 Task: Create a due date automation trigger when advanced on, on the monday of the week a card is due add dates starting next week at 11:00 AM.
Action: Mouse moved to (1183, 90)
Screenshot: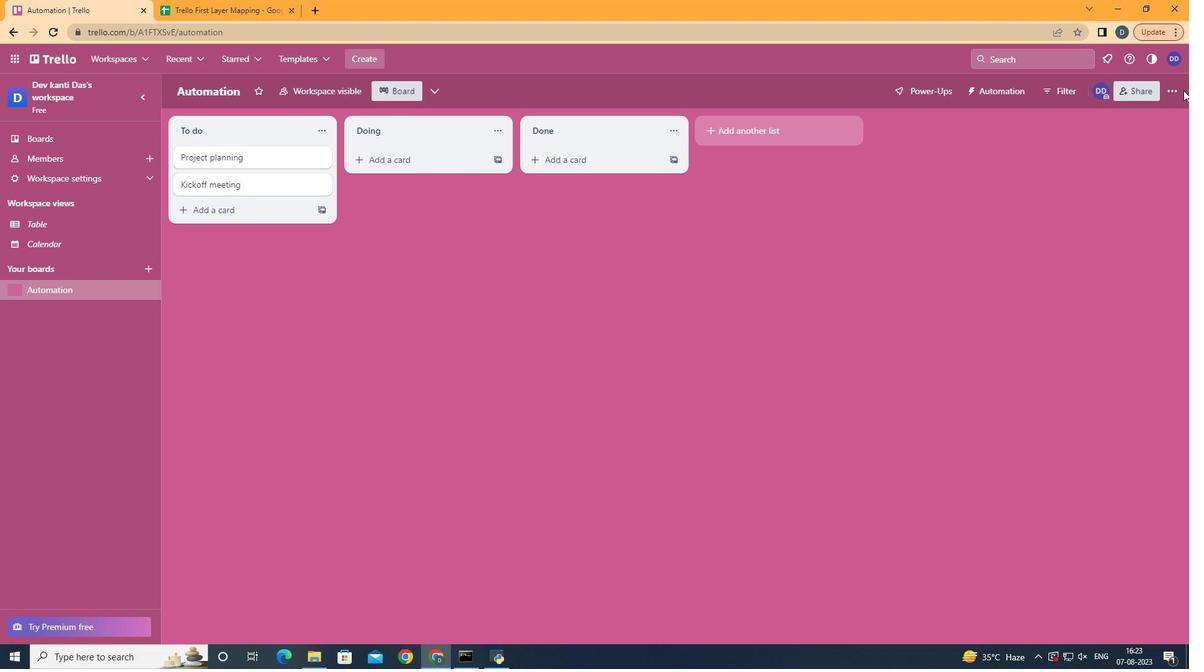 
Action: Mouse pressed left at (1183, 90)
Screenshot: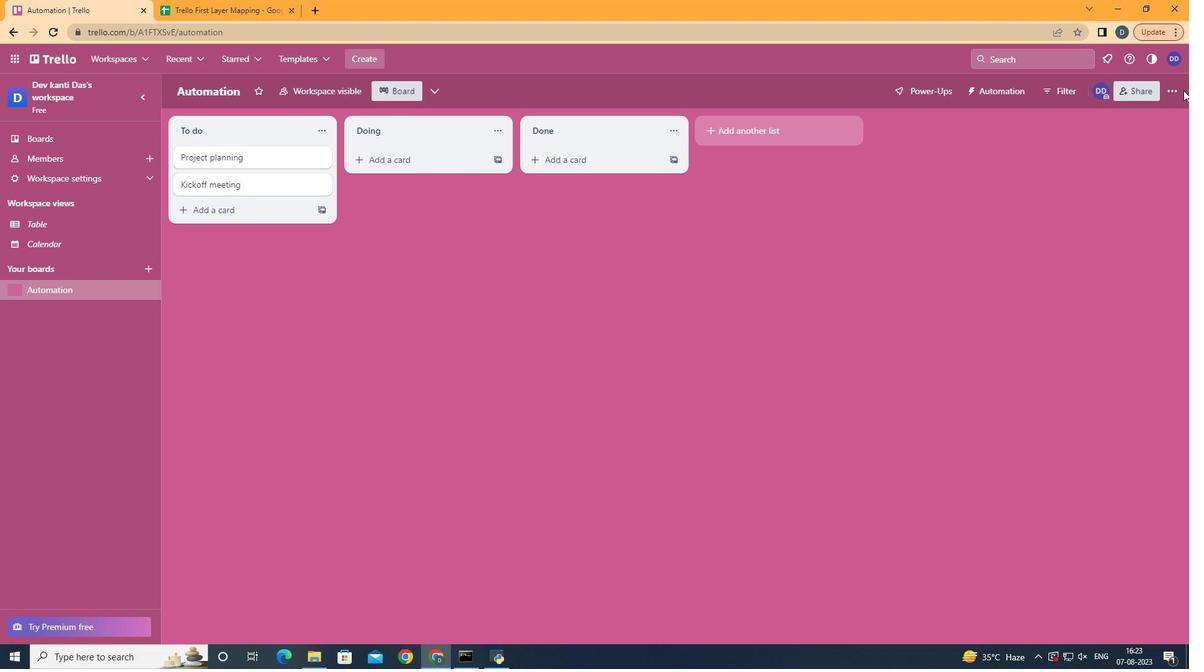 
Action: Mouse moved to (1181, 90)
Screenshot: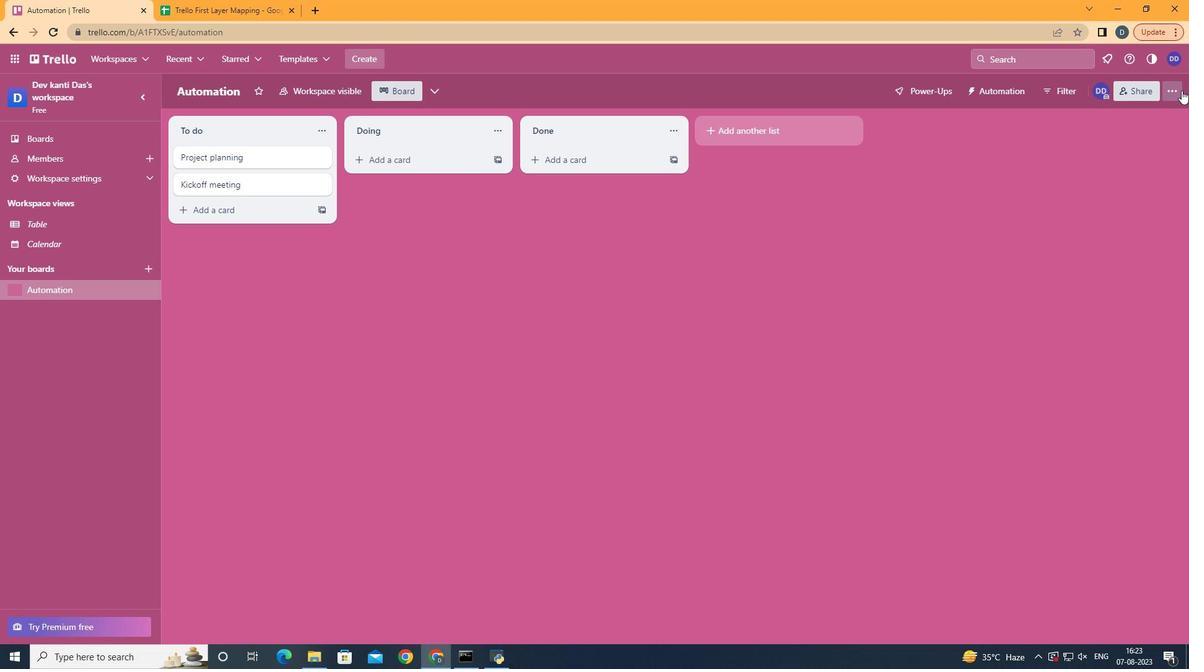 
Action: Mouse pressed left at (1181, 90)
Screenshot: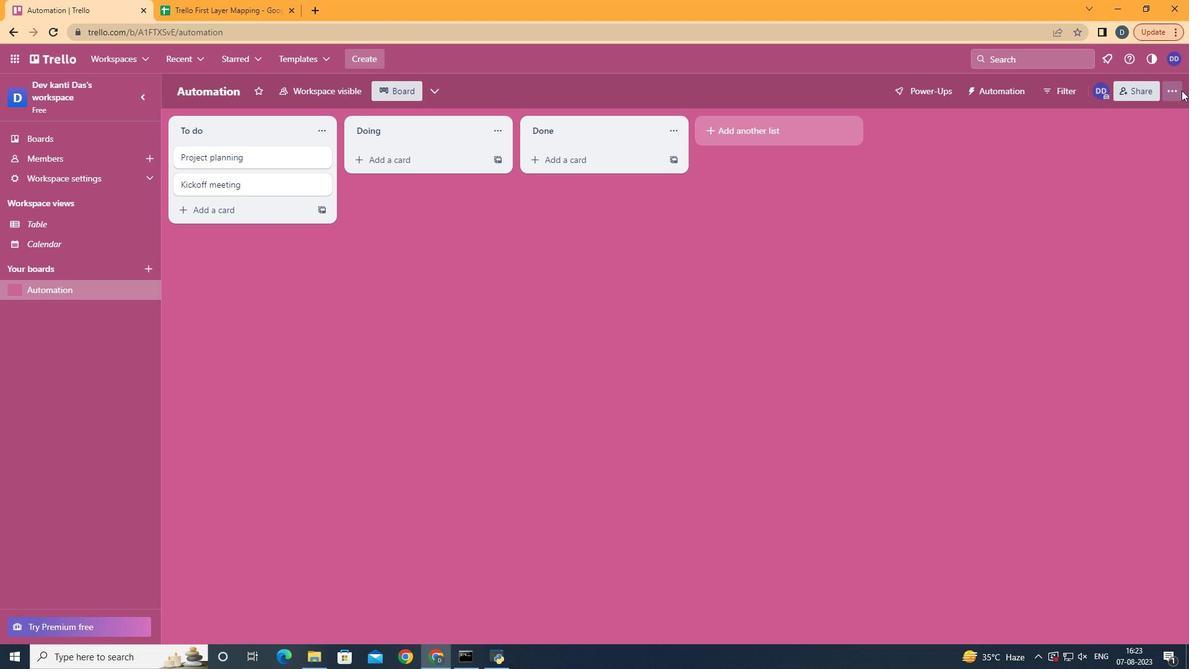 
Action: Mouse moved to (1065, 257)
Screenshot: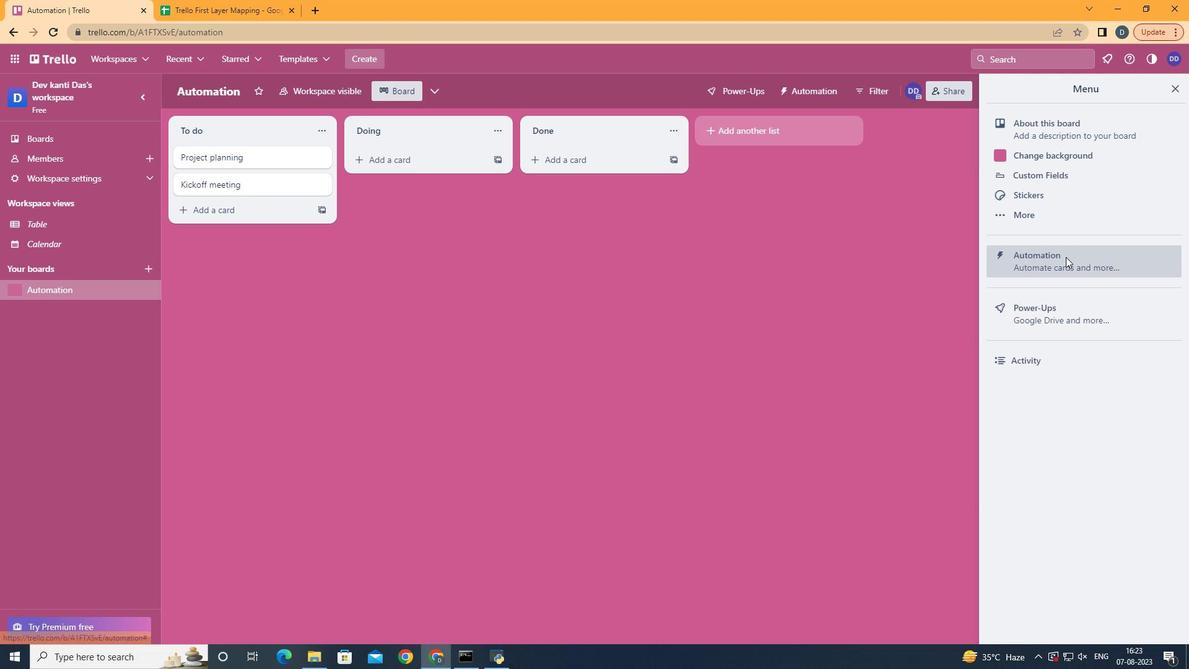 
Action: Mouse pressed left at (1065, 257)
Screenshot: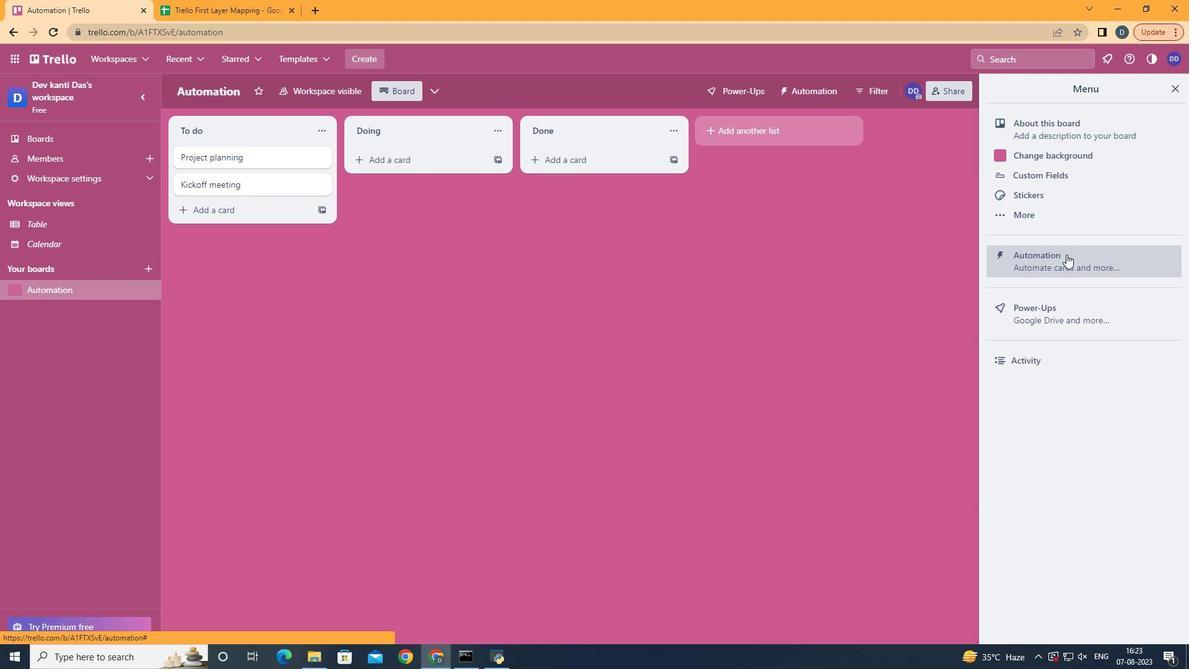 
Action: Mouse moved to (242, 250)
Screenshot: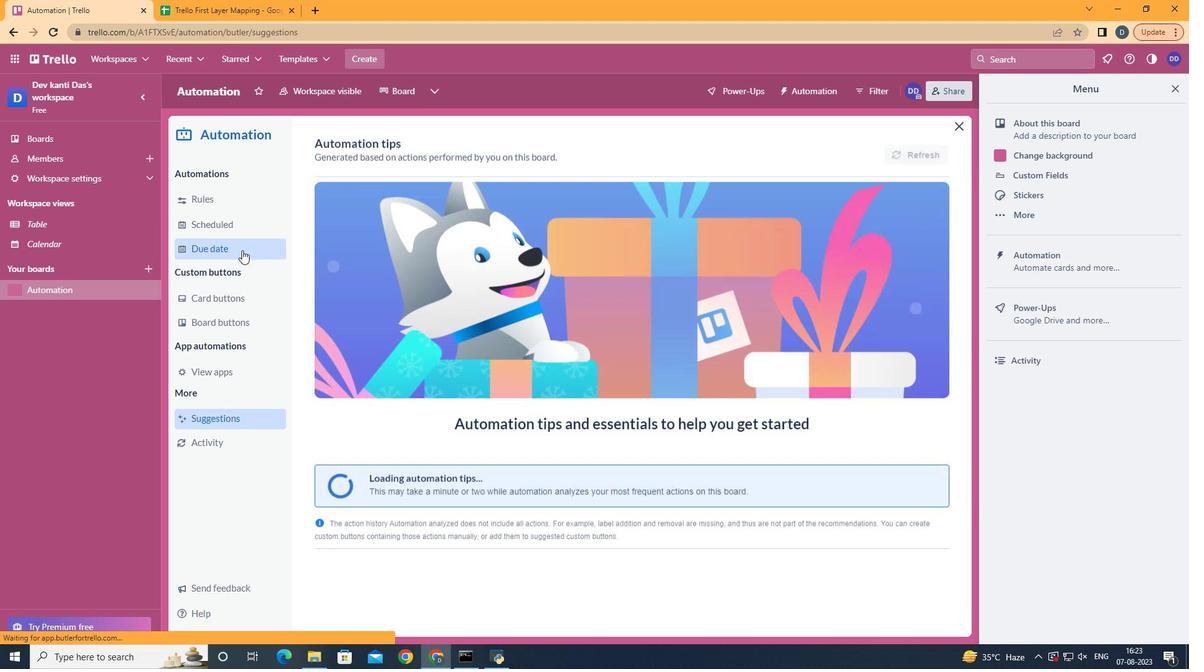 
Action: Mouse pressed left at (242, 250)
Screenshot: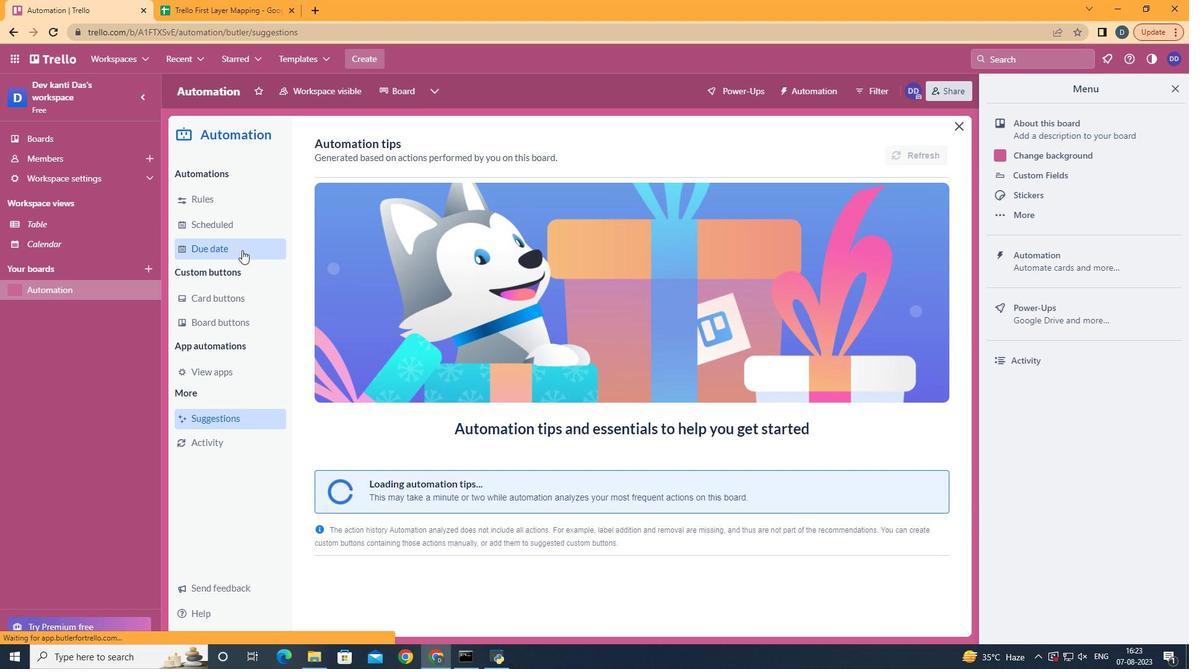 
Action: Mouse moved to (876, 151)
Screenshot: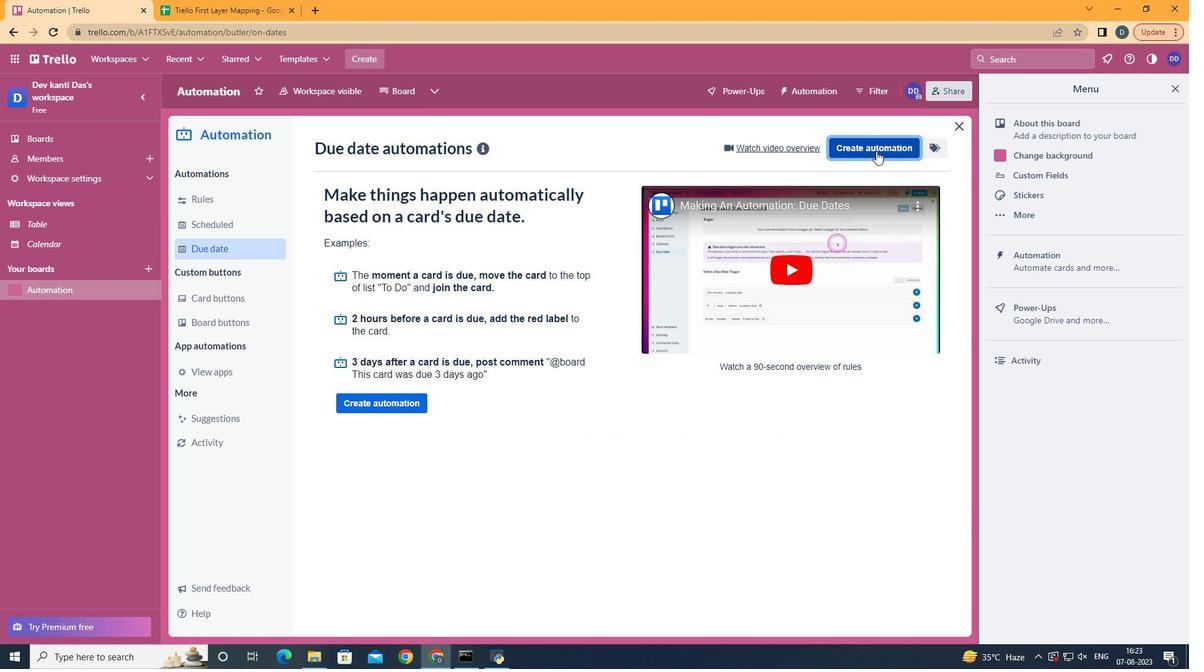 
Action: Mouse pressed left at (876, 151)
Screenshot: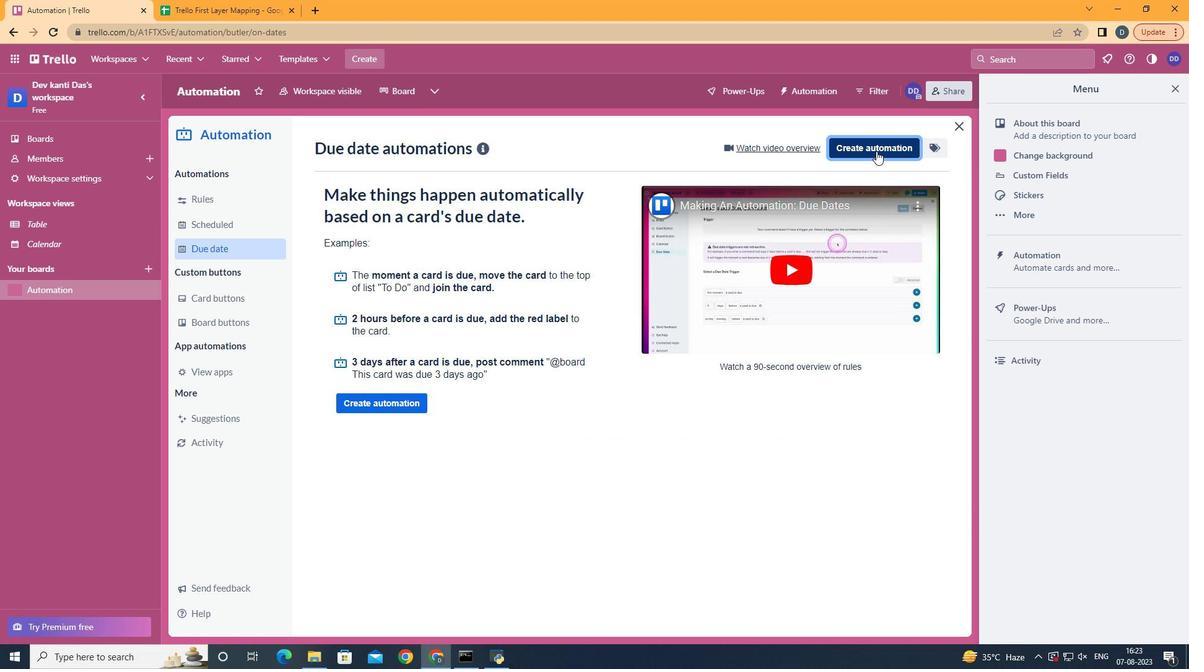 
Action: Mouse moved to (615, 266)
Screenshot: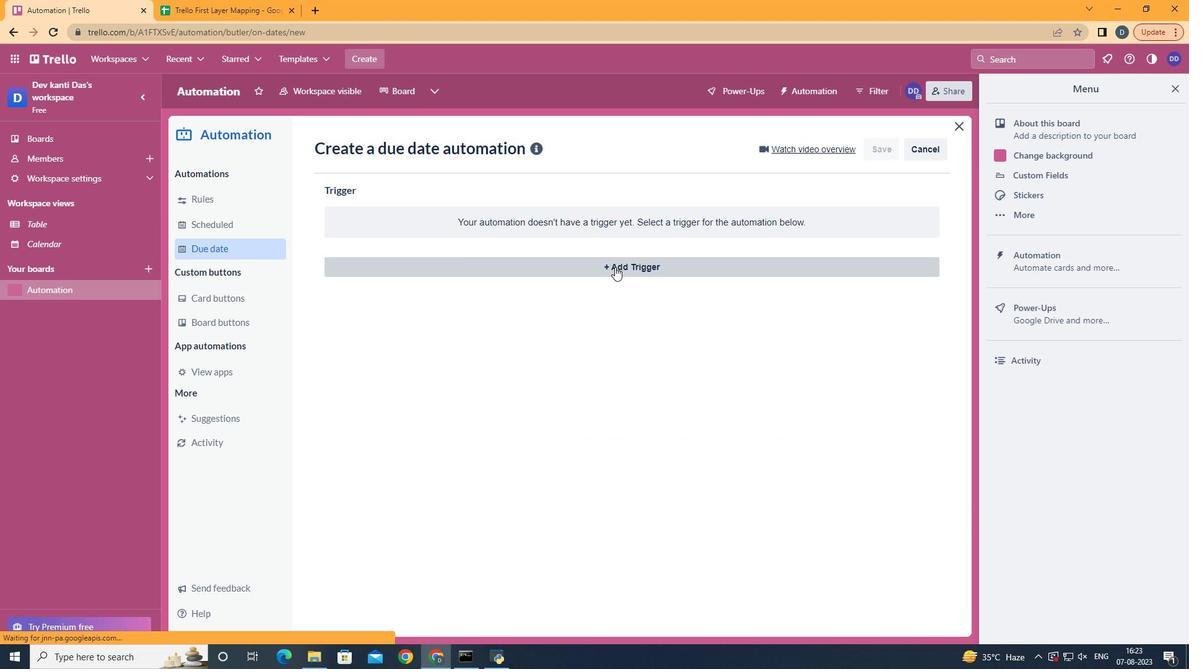 
Action: Mouse pressed left at (615, 266)
Screenshot: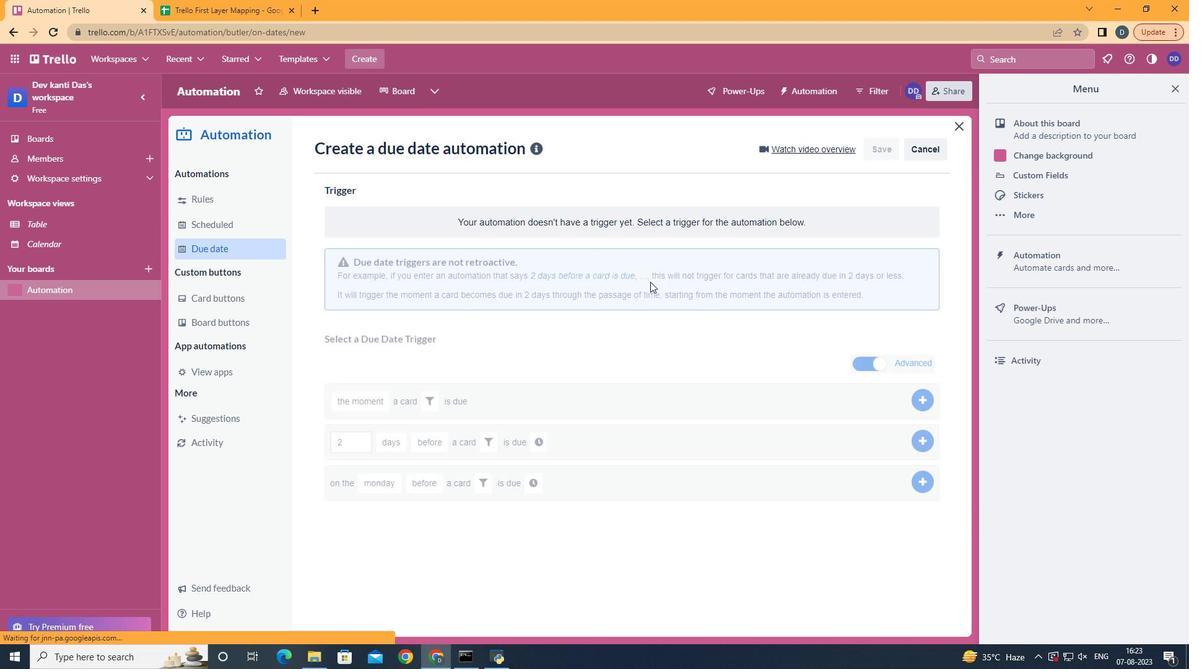 
Action: Mouse moved to (419, 327)
Screenshot: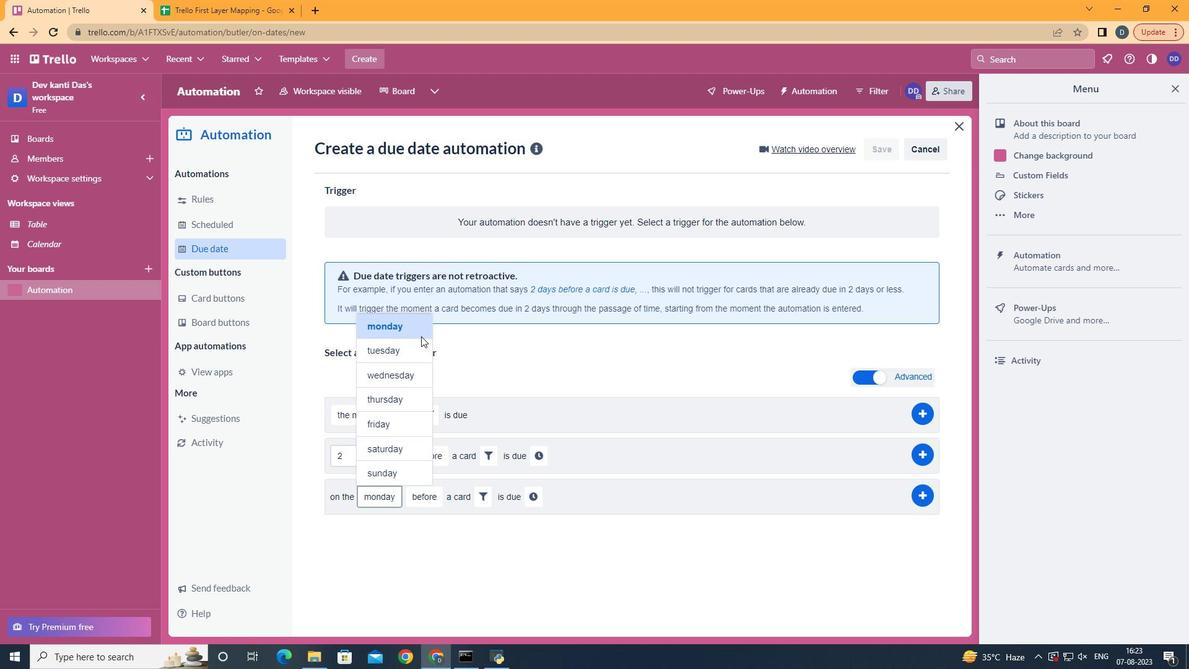 
Action: Mouse pressed left at (419, 327)
Screenshot: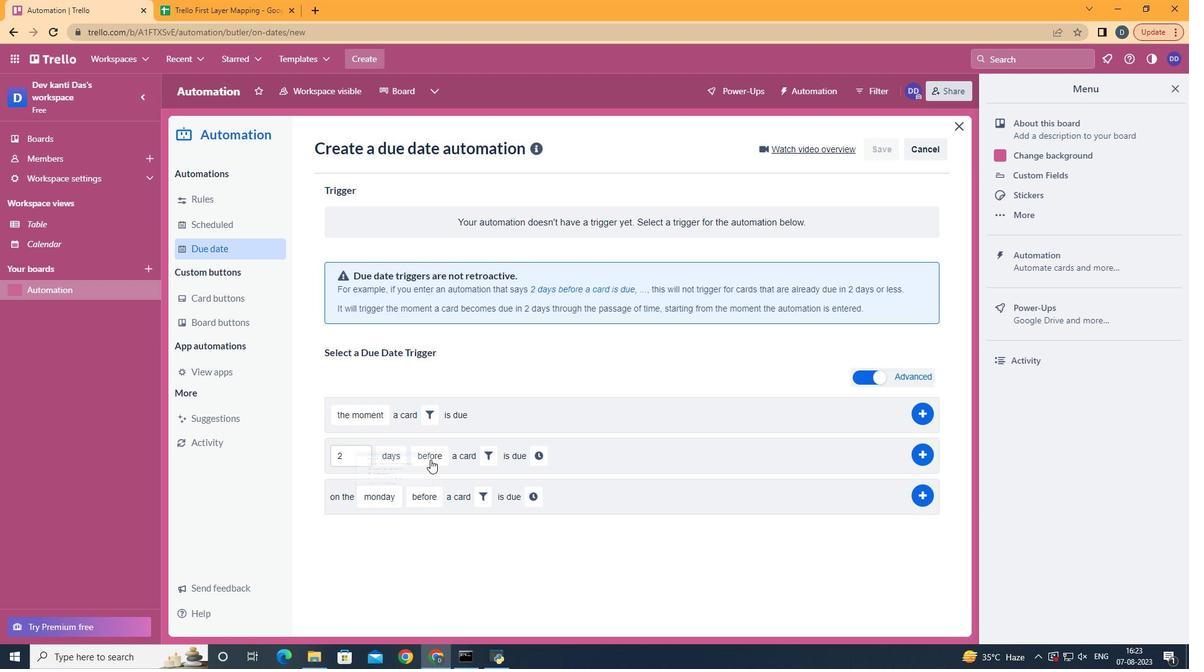 
Action: Mouse moved to (452, 577)
Screenshot: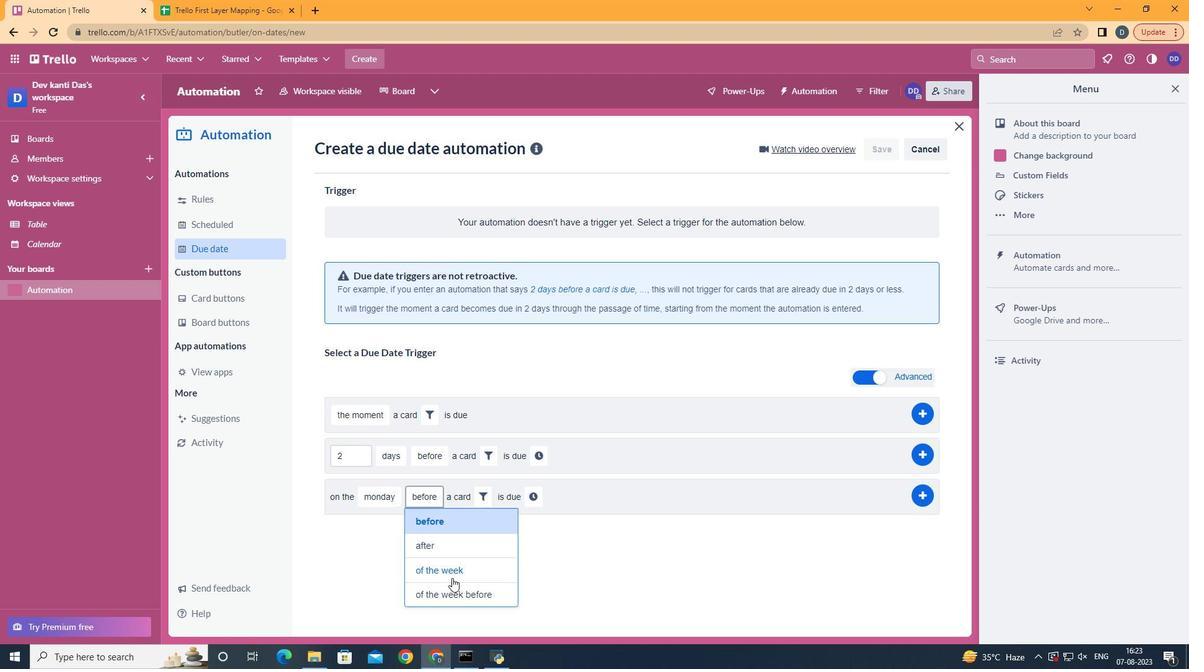 
Action: Mouse pressed left at (452, 577)
Screenshot: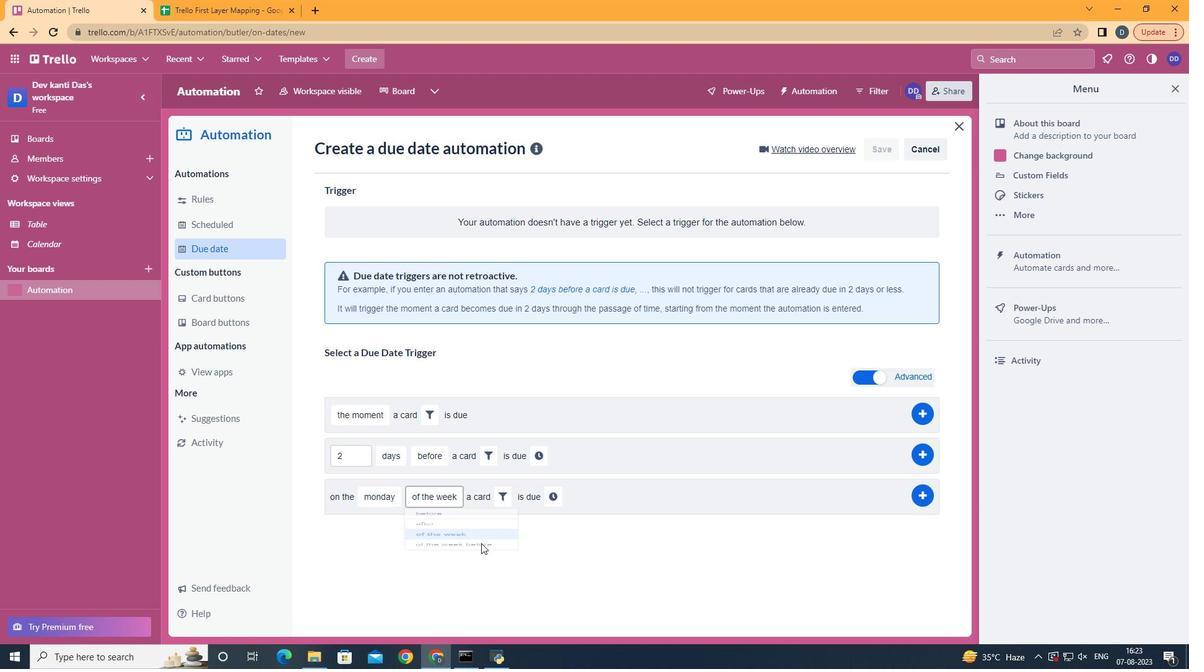 
Action: Mouse moved to (499, 501)
Screenshot: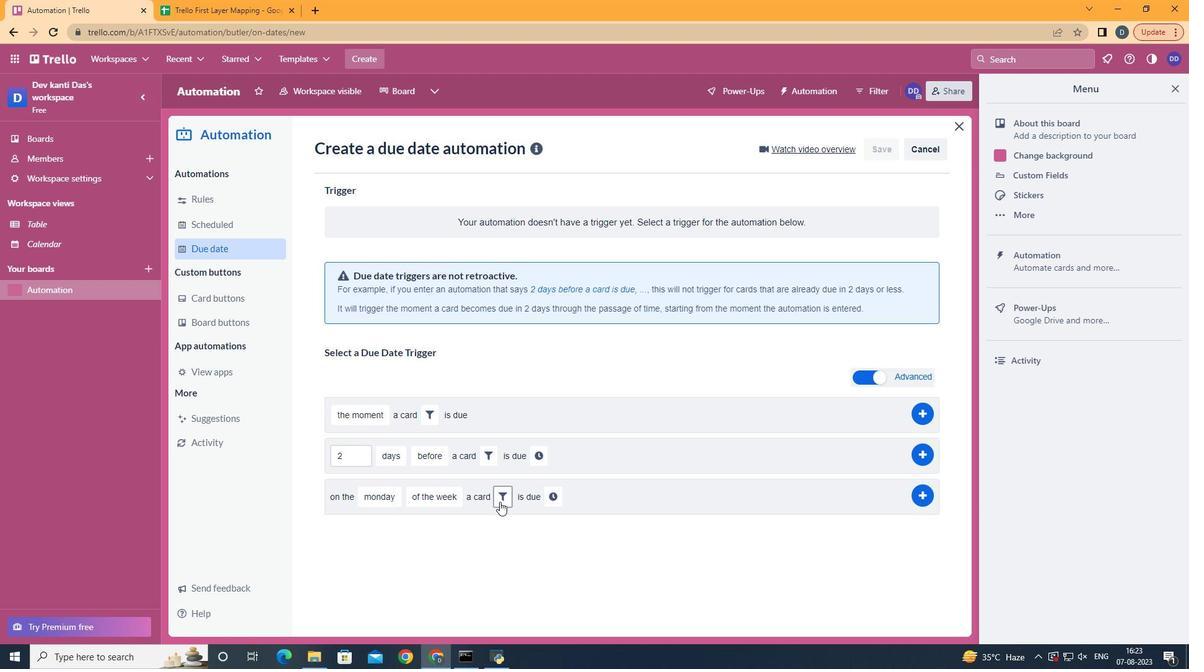 
Action: Mouse pressed left at (499, 501)
Screenshot: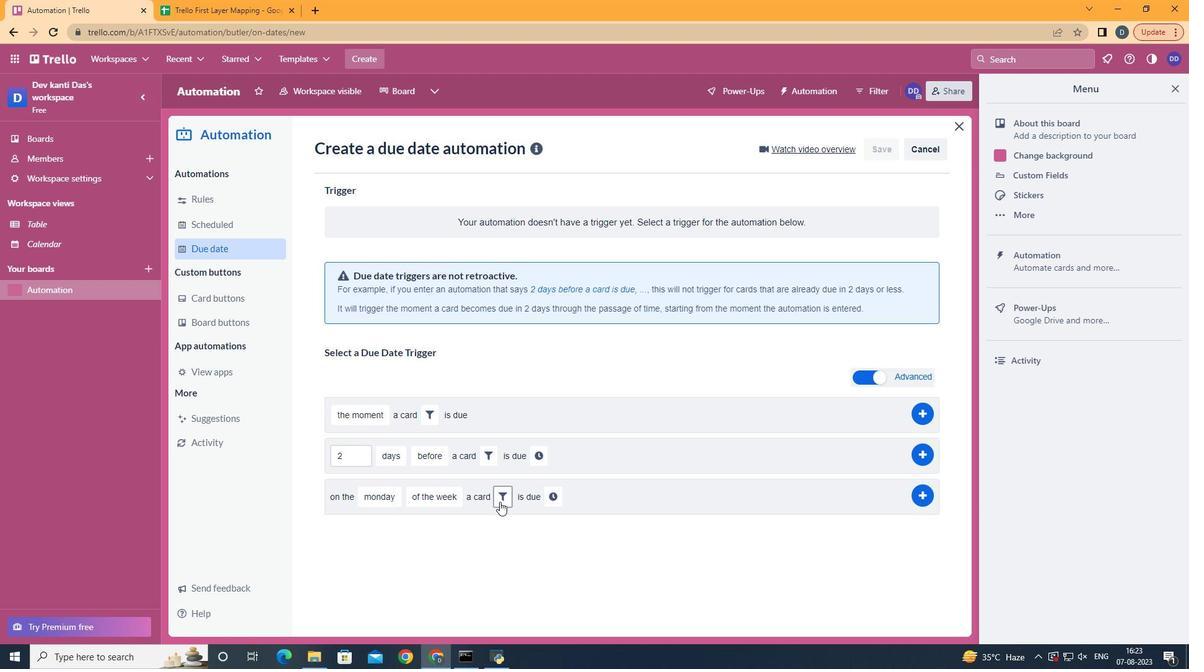 
Action: Mouse moved to (575, 543)
Screenshot: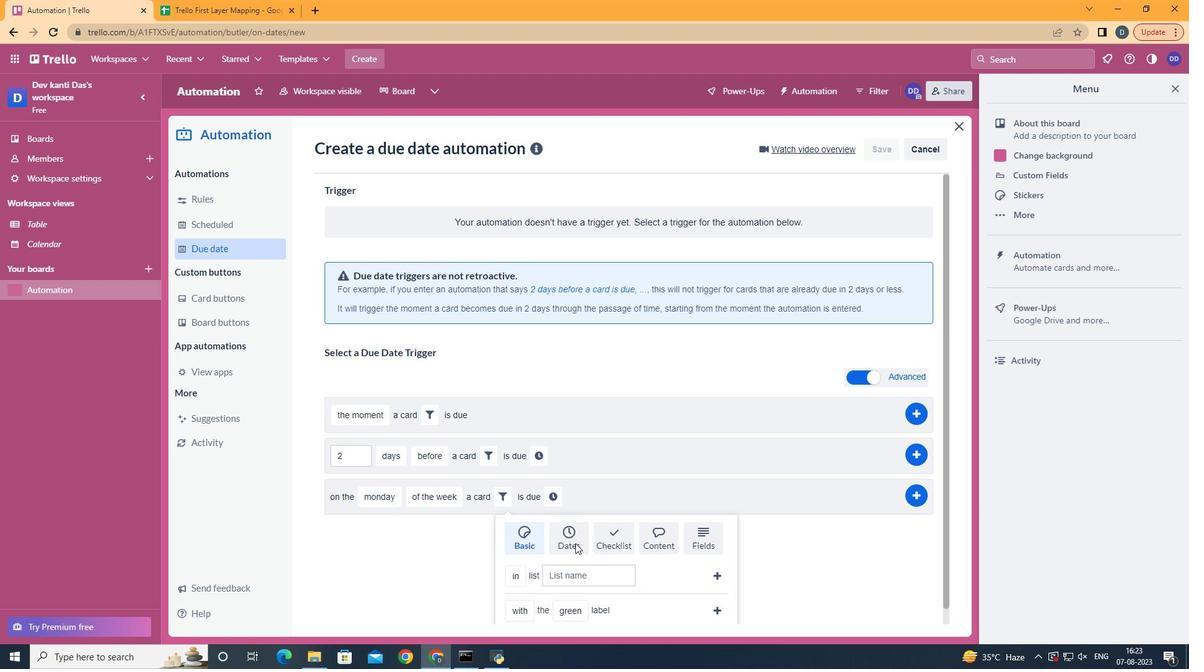 
Action: Mouse pressed left at (575, 543)
Screenshot: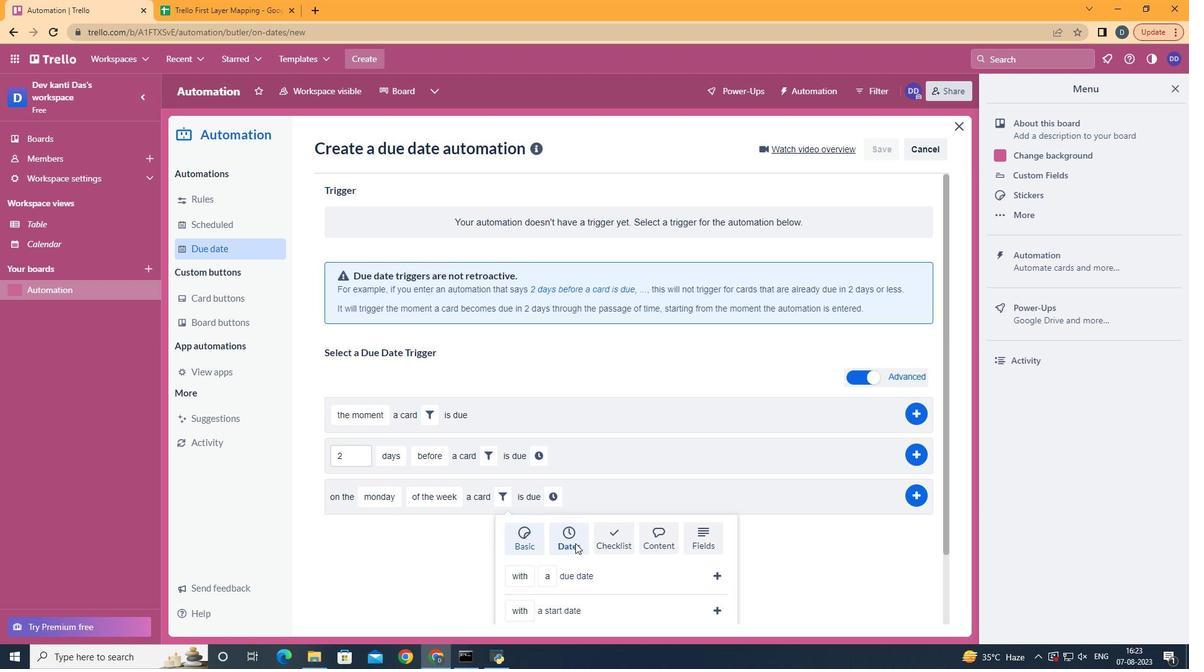
Action: Mouse moved to (575, 543)
Screenshot: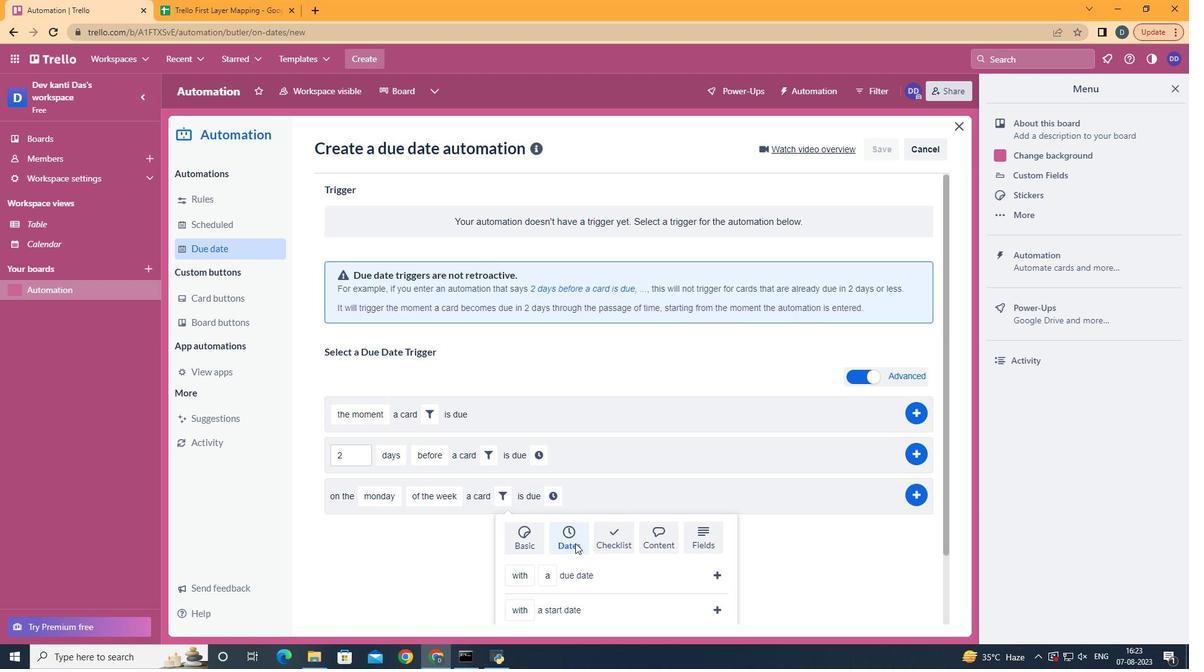 
Action: Mouse scrolled (575, 542) with delta (0, 0)
Screenshot: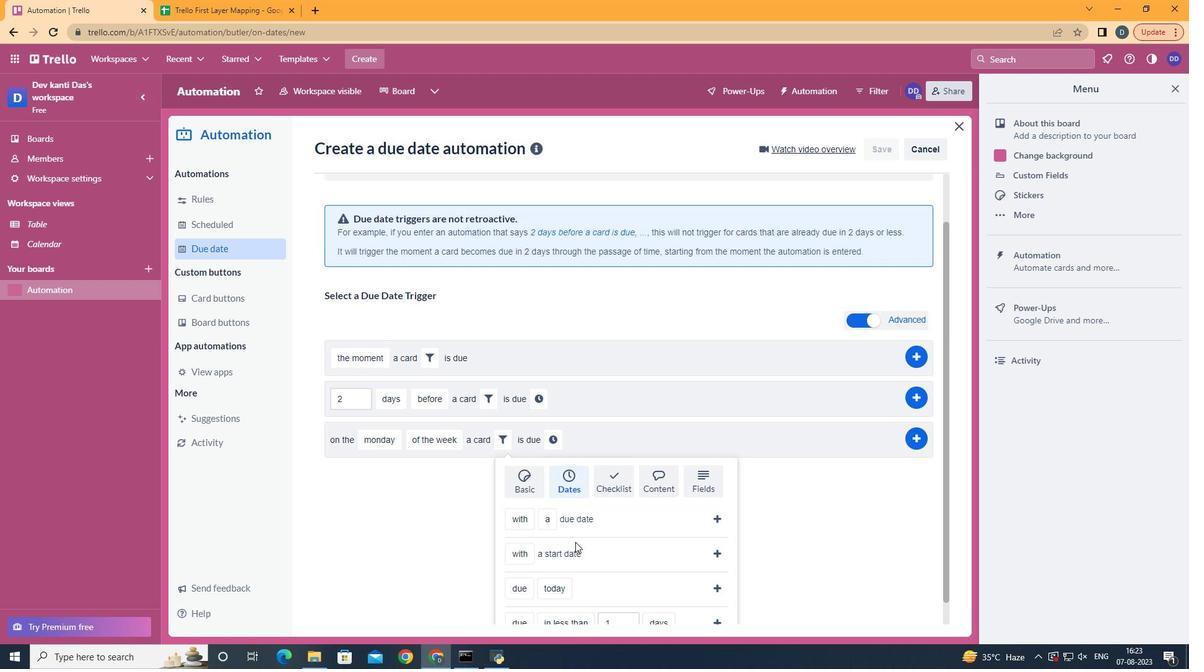 
Action: Mouse scrolled (575, 542) with delta (0, 0)
Screenshot: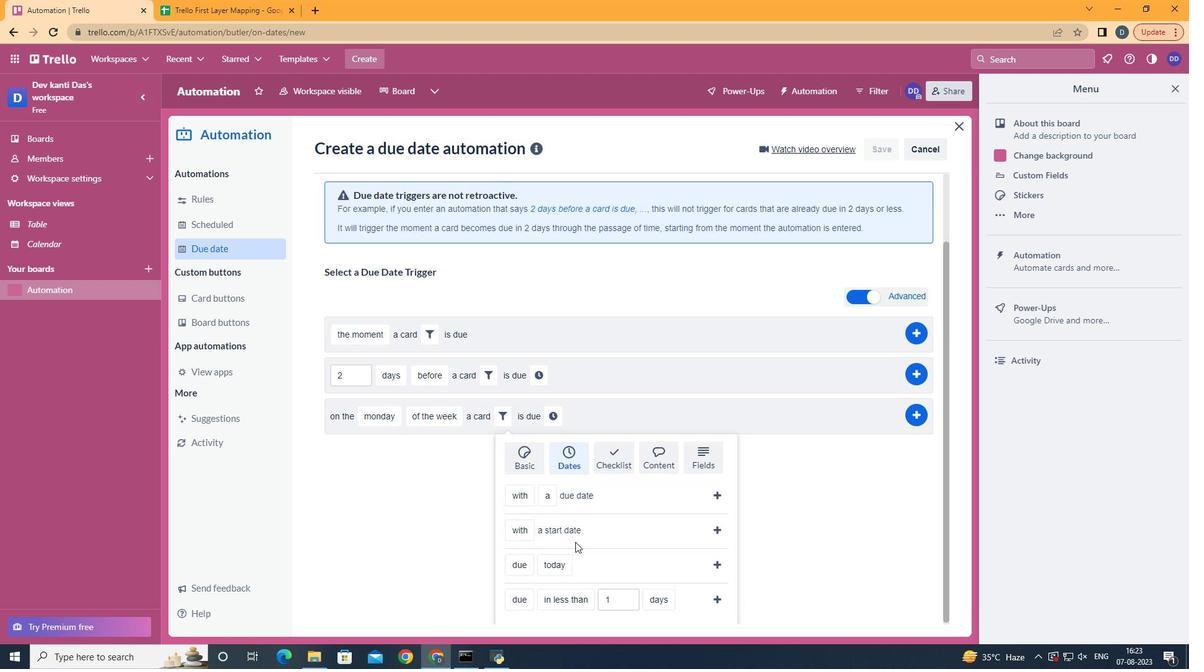 
Action: Mouse scrolled (575, 542) with delta (0, 0)
Screenshot: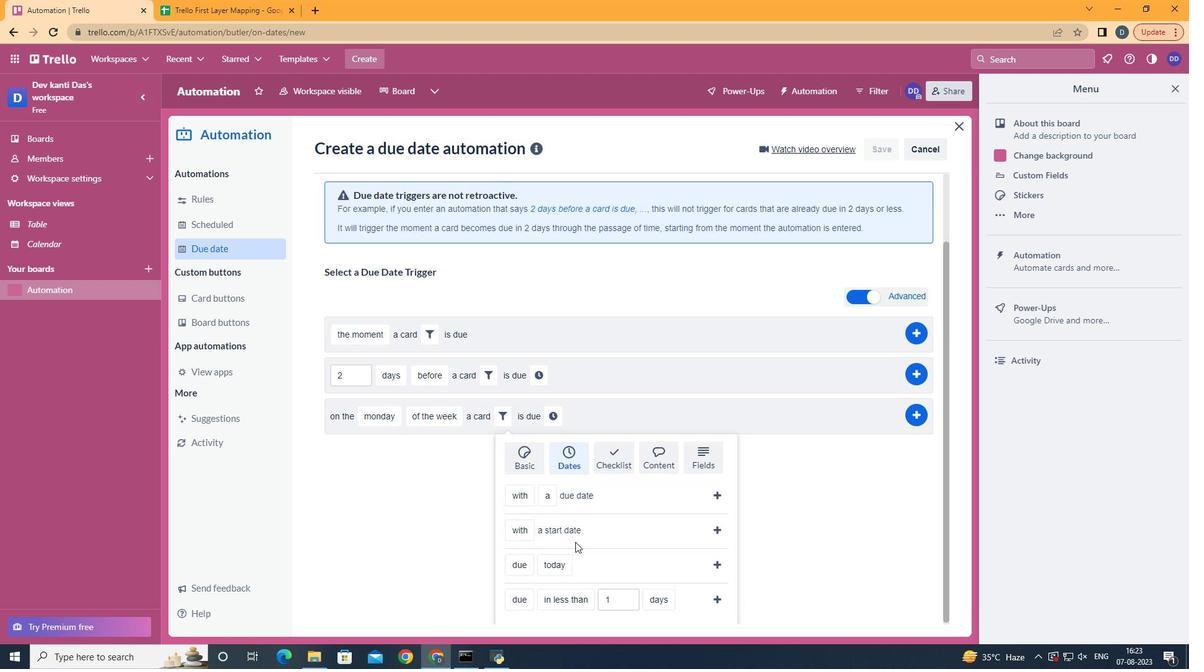 
Action: Mouse scrolled (575, 542) with delta (0, 0)
Screenshot: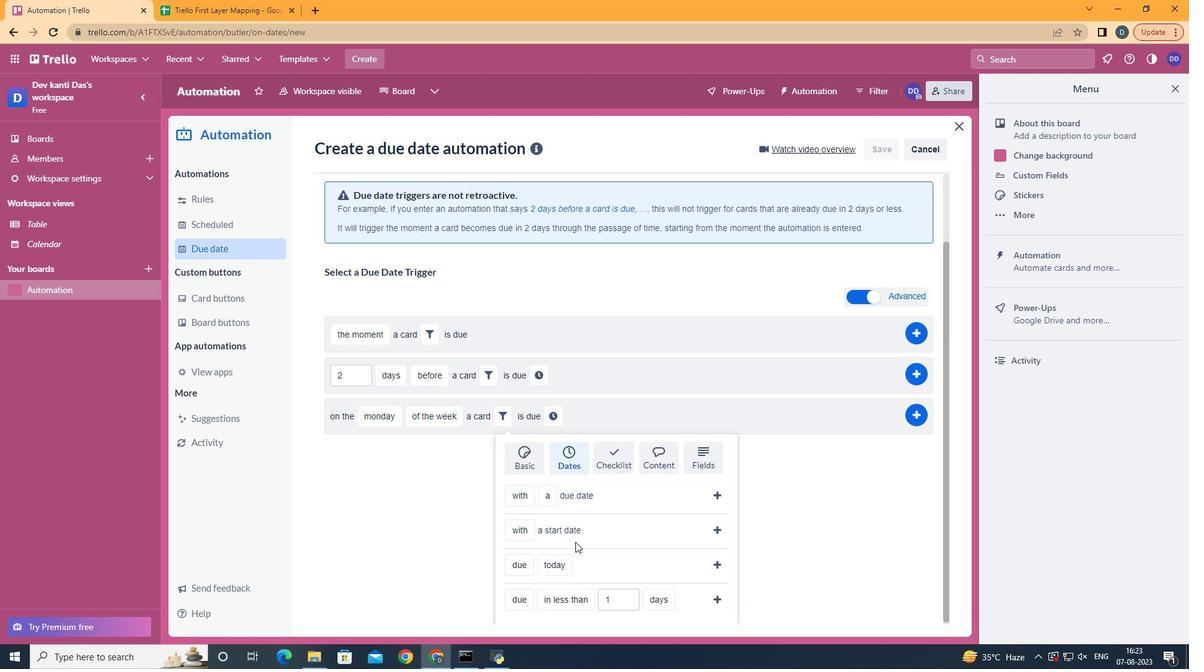 
Action: Mouse moved to (547, 511)
Screenshot: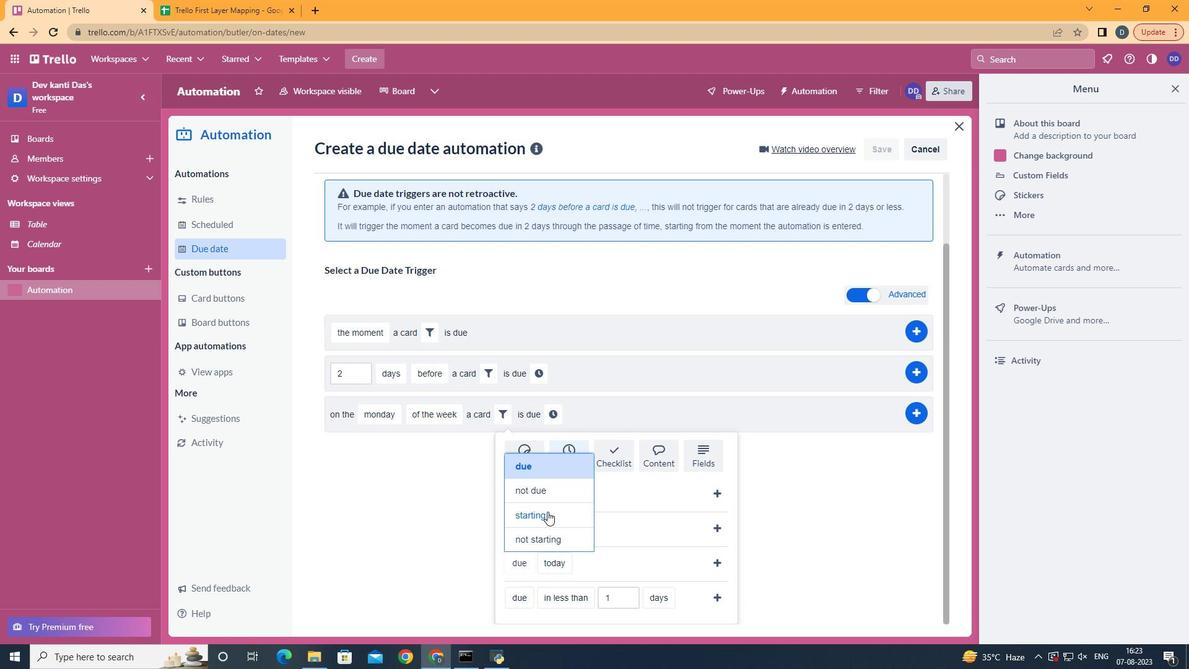 
Action: Mouse pressed left at (547, 511)
Screenshot: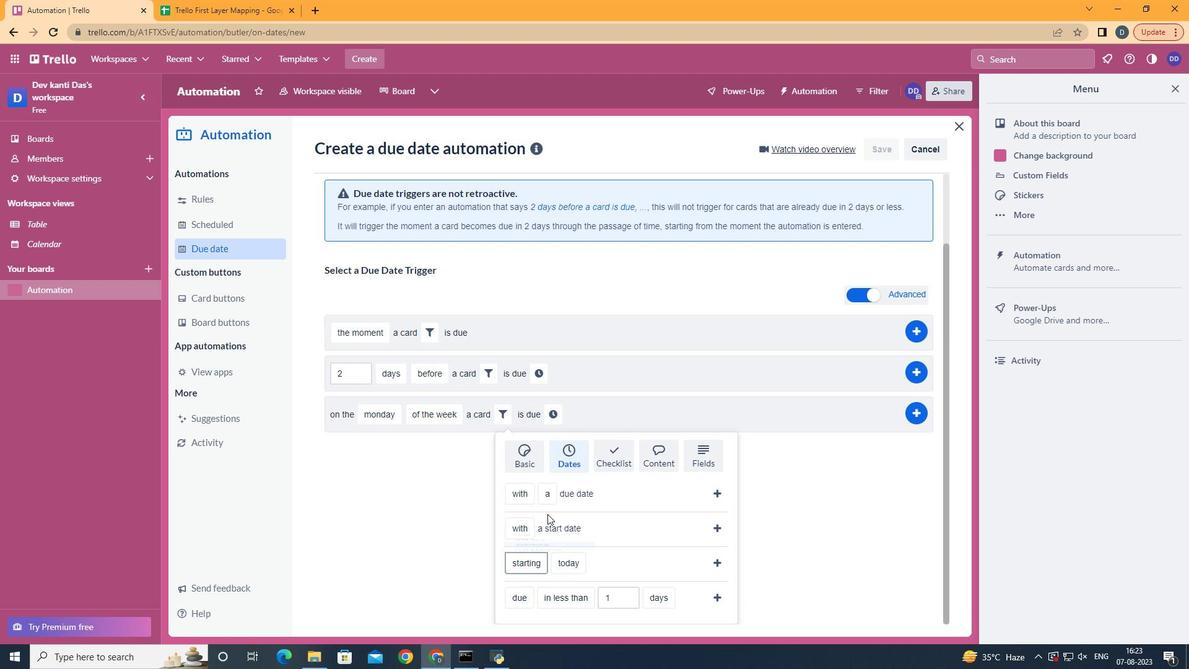
Action: Mouse moved to (598, 493)
Screenshot: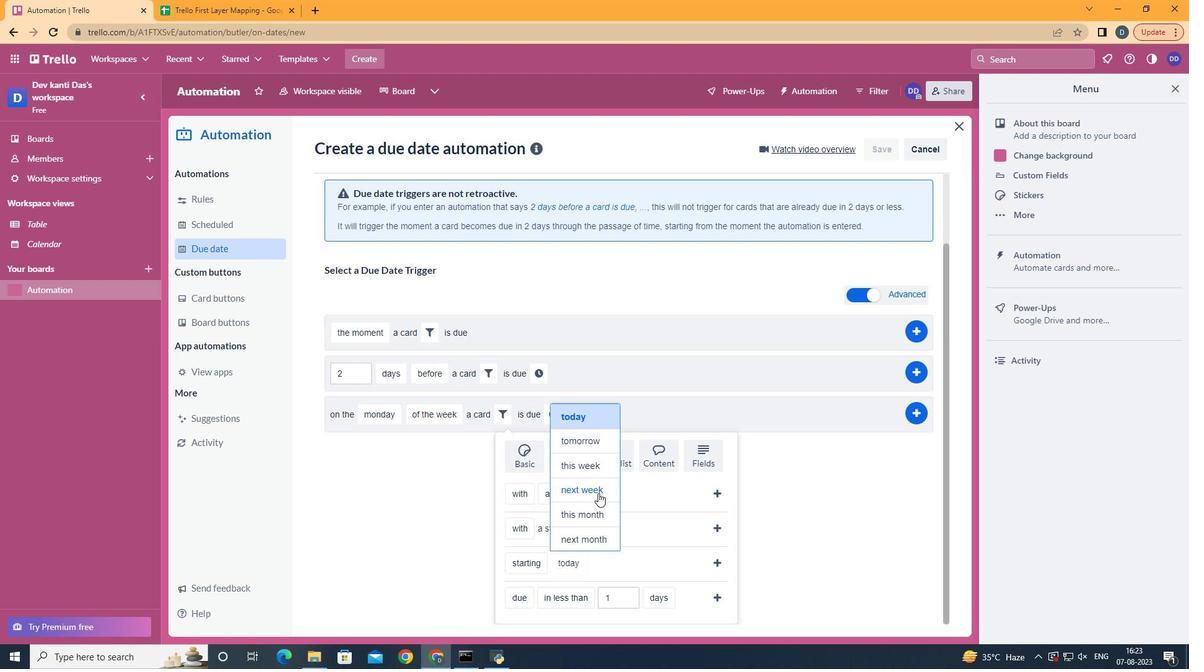 
Action: Mouse pressed left at (598, 493)
Screenshot: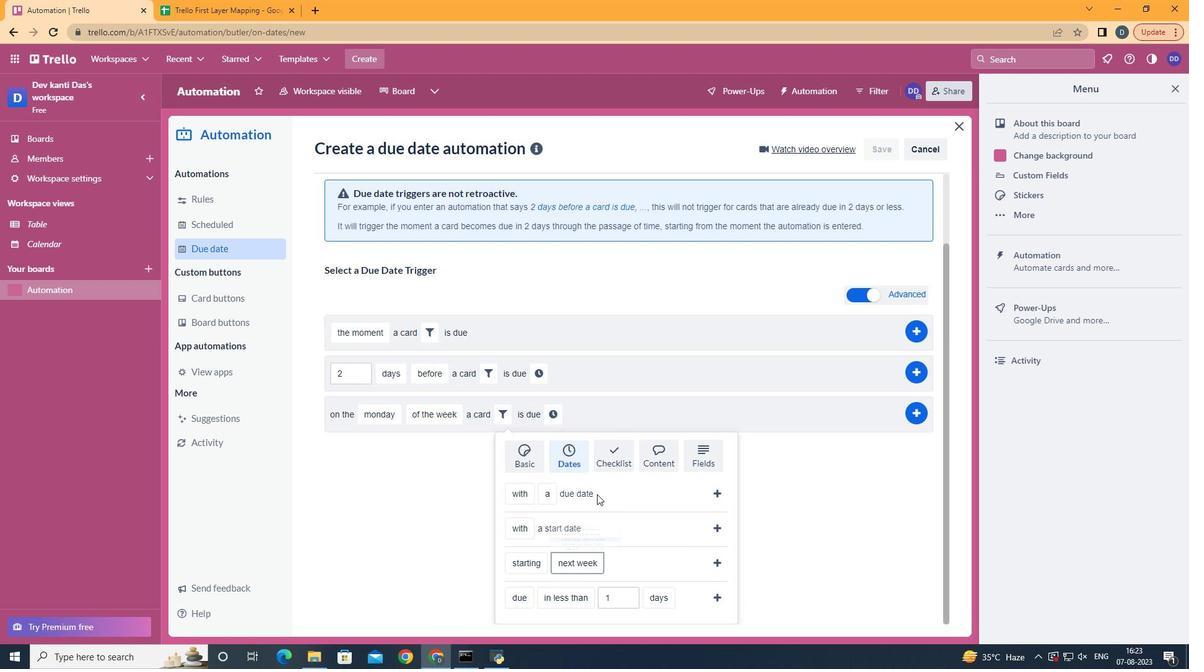 
Action: Mouse moved to (711, 561)
Screenshot: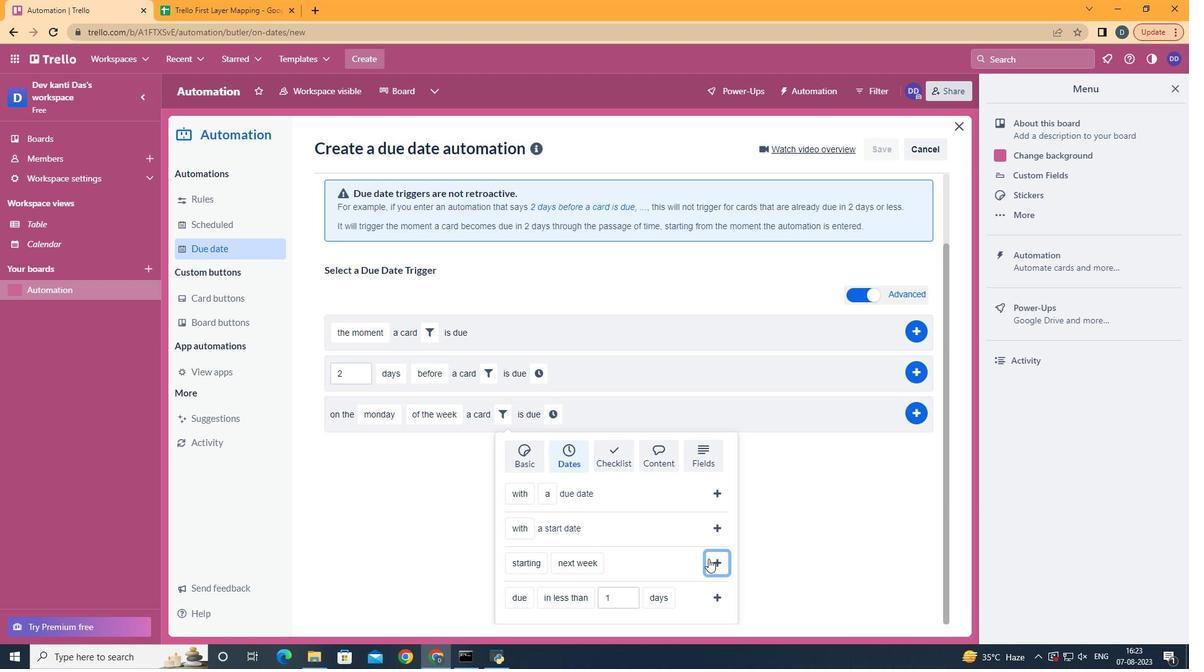 
Action: Mouse pressed left at (711, 561)
Screenshot: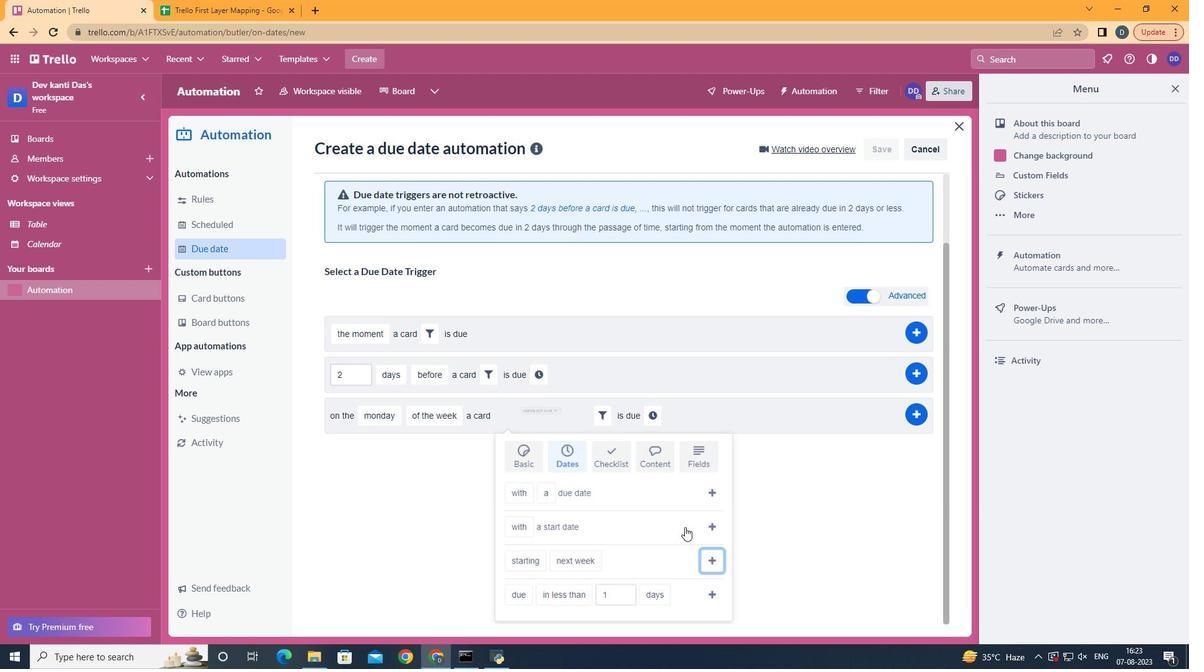 
Action: Mouse moved to (654, 488)
Screenshot: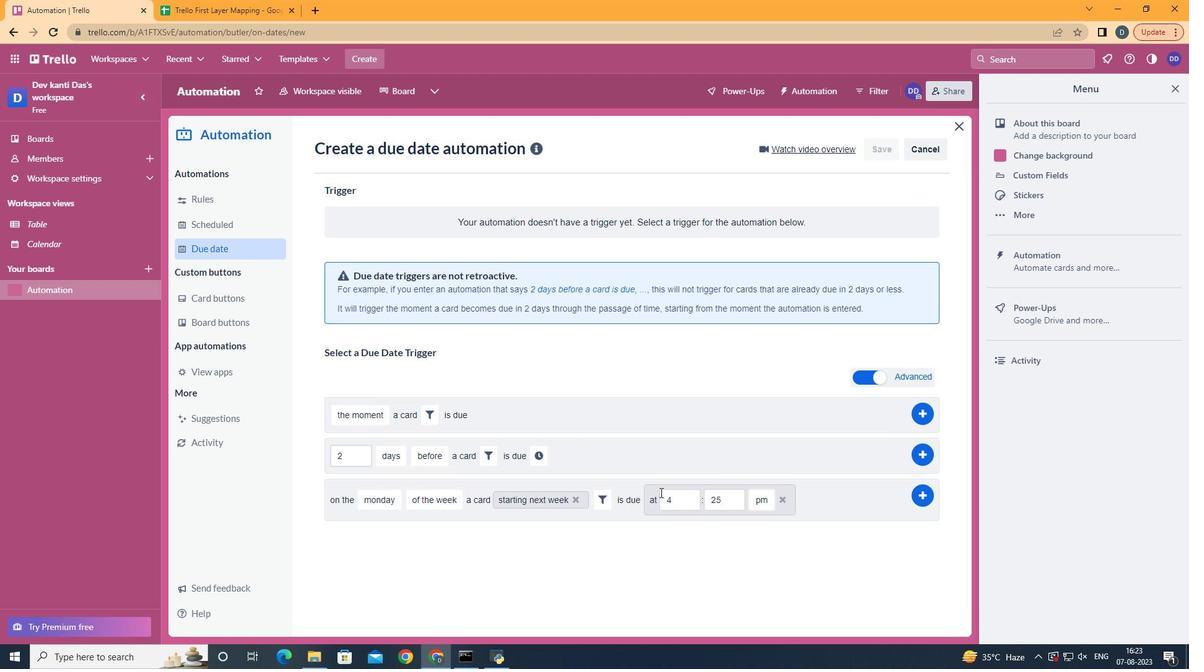
Action: Mouse pressed left at (654, 488)
Screenshot: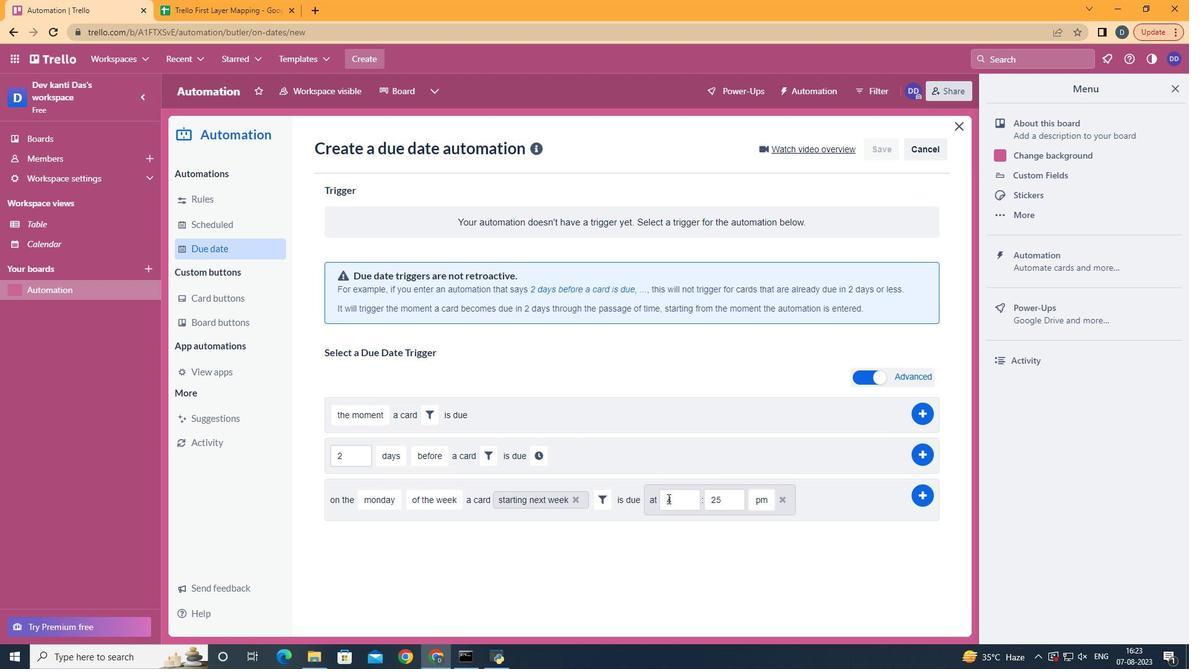 
Action: Mouse moved to (688, 505)
Screenshot: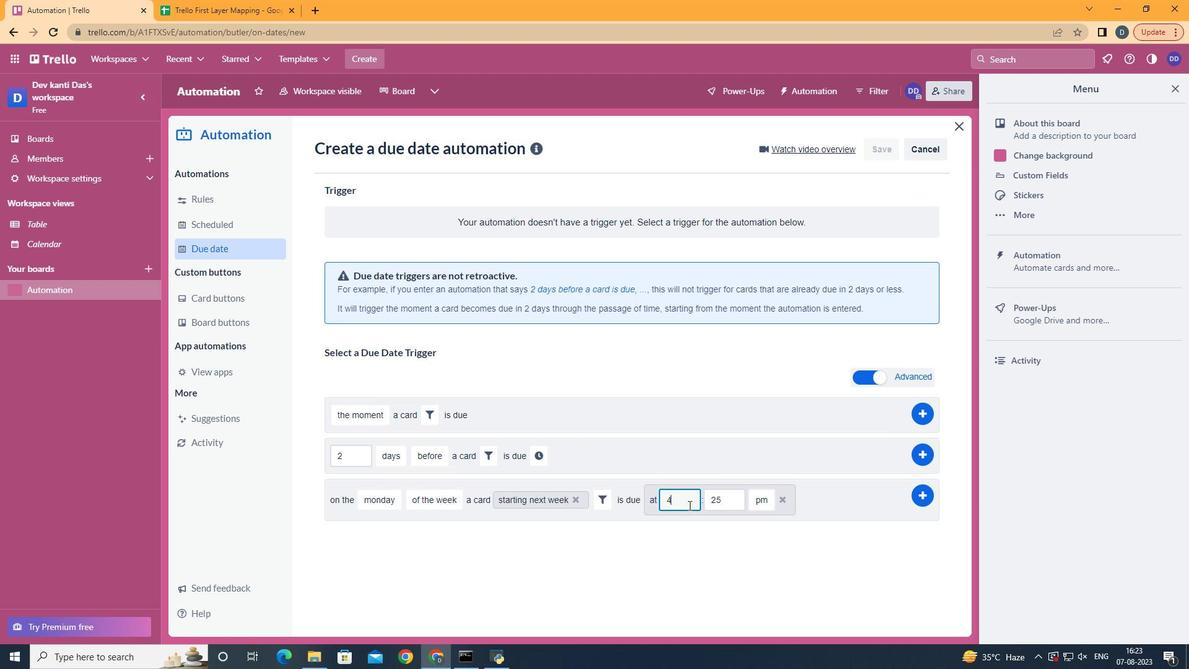 
Action: Mouse pressed left at (688, 505)
Screenshot: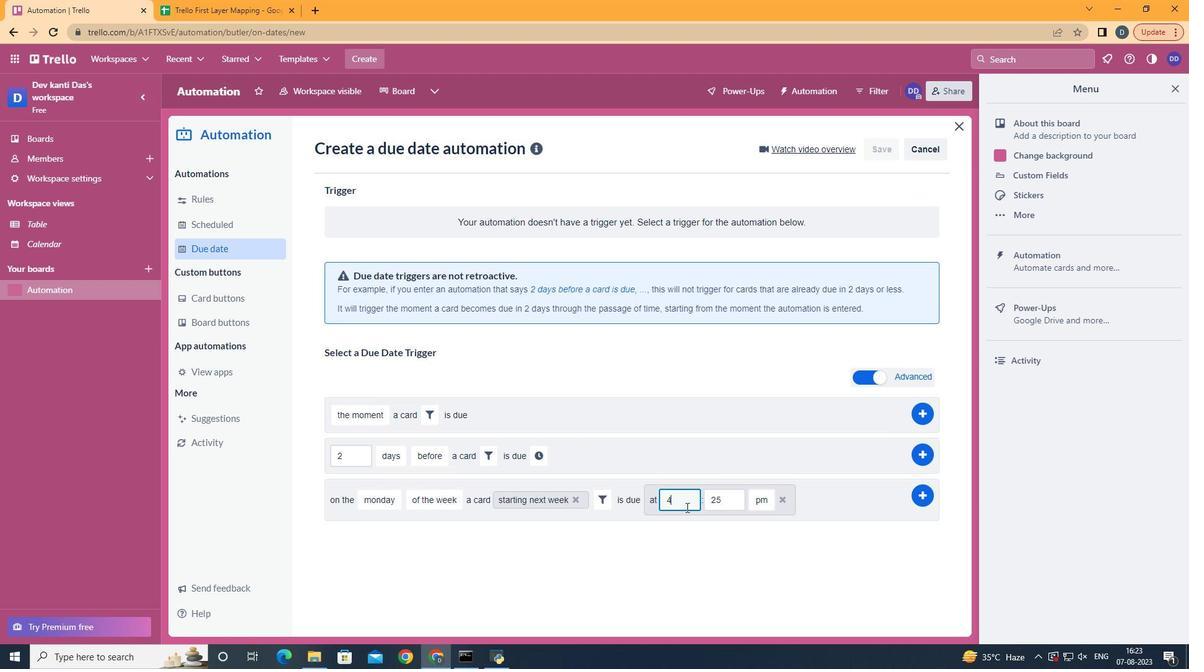
Action: Mouse moved to (678, 509)
Screenshot: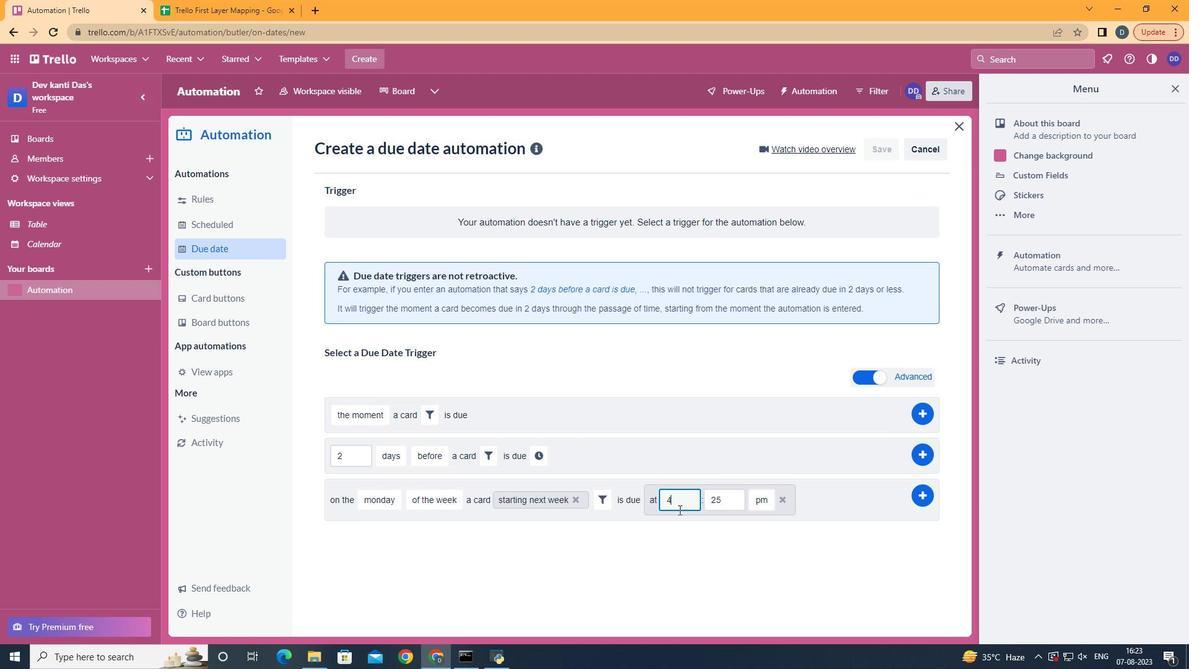 
Action: Key pressed <Key.backspace>11
Screenshot: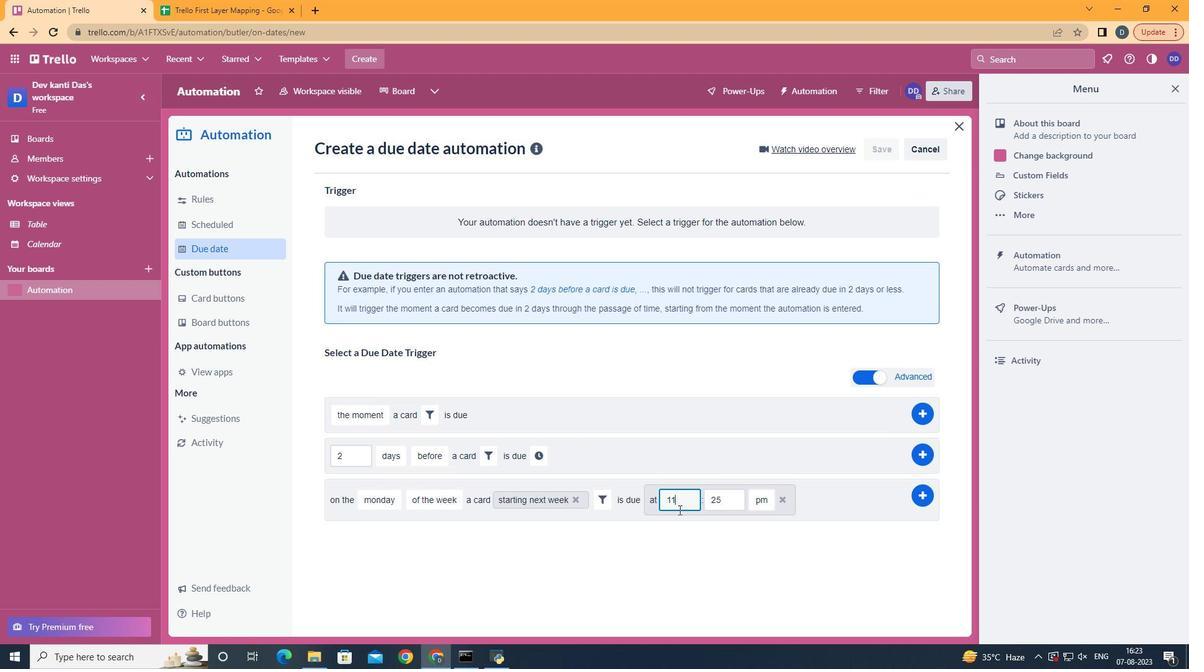 
Action: Mouse moved to (738, 494)
Screenshot: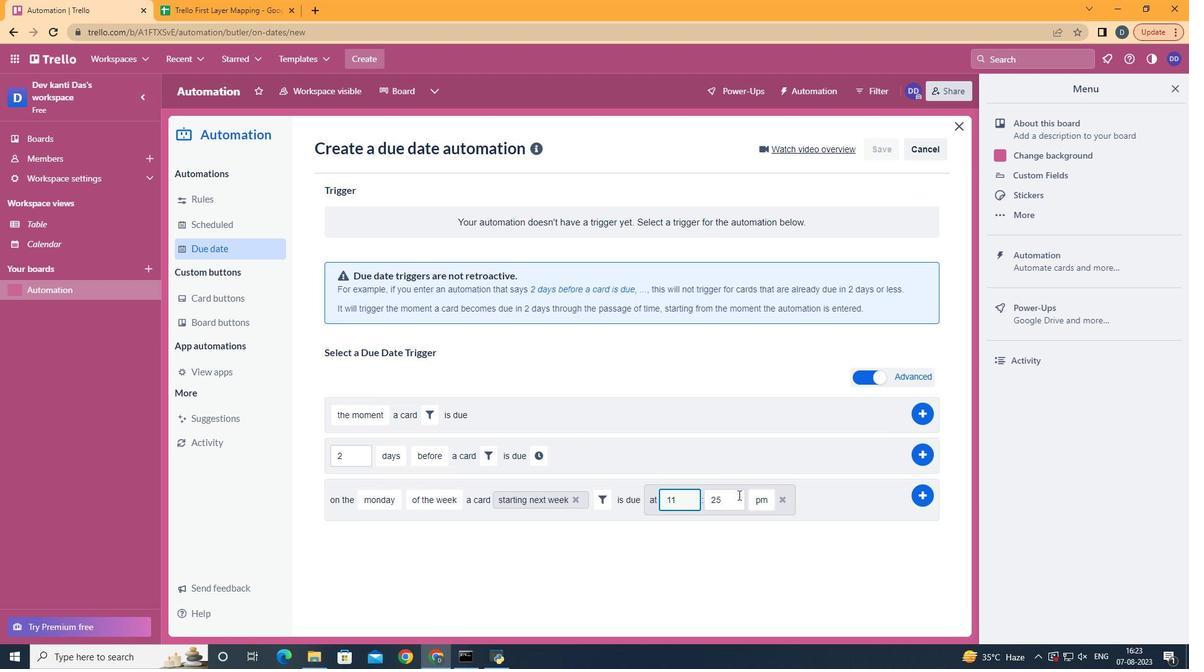 
Action: Mouse pressed left at (738, 494)
Screenshot: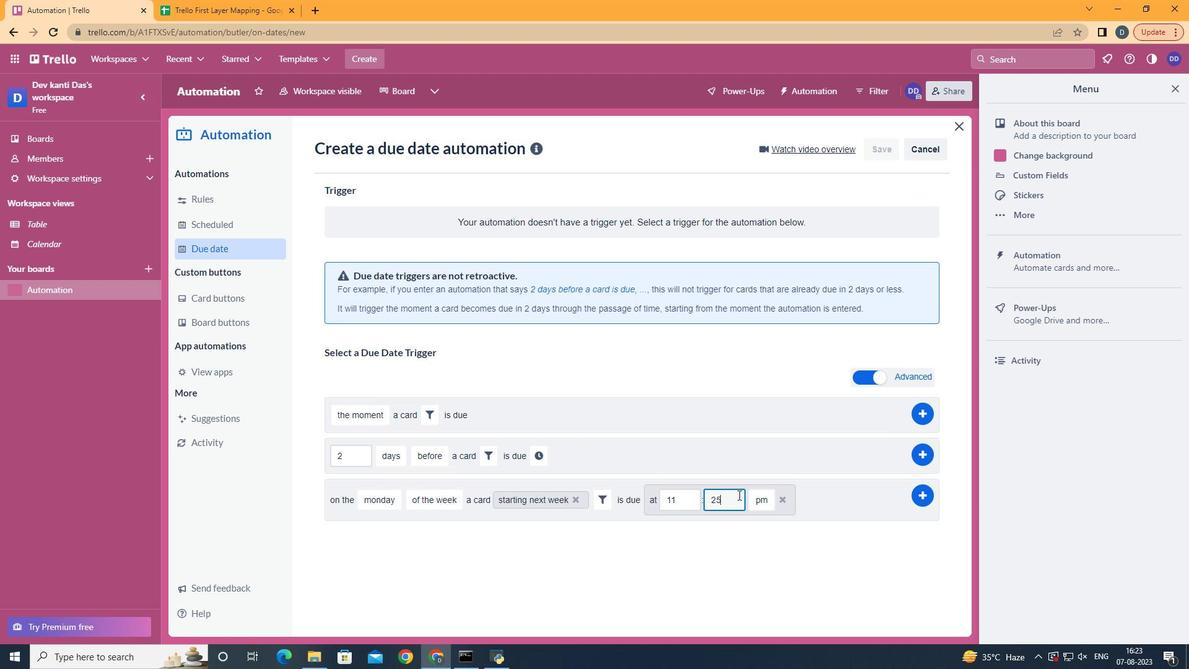 
Action: Key pressed <Key.backspace>
Screenshot: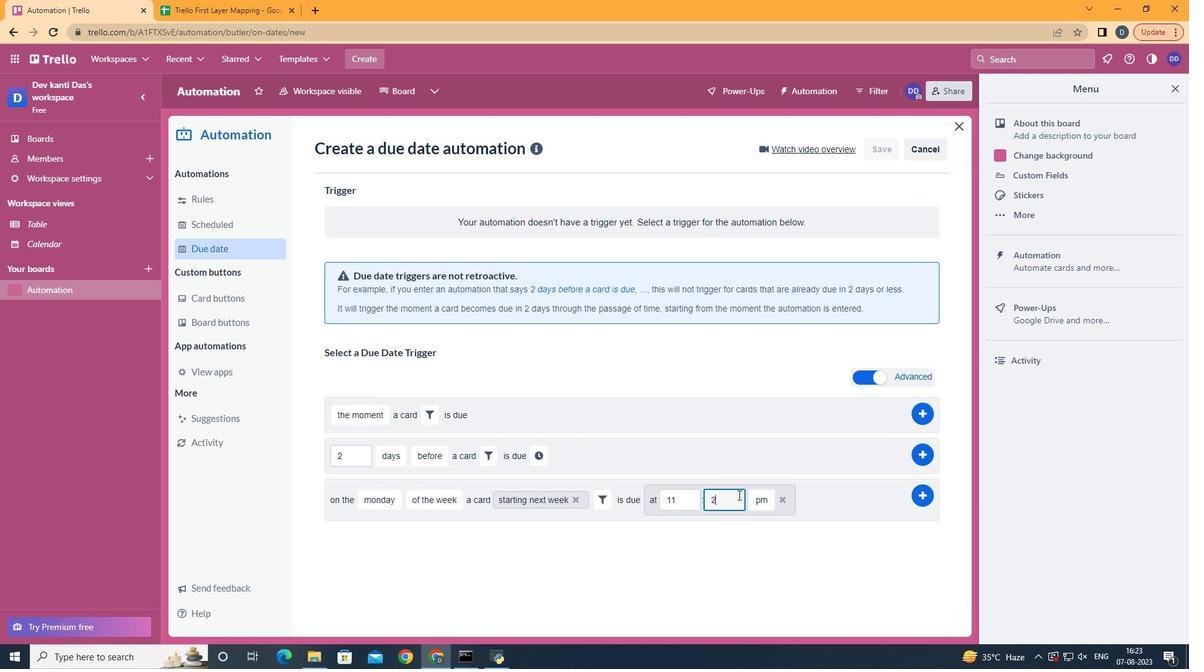 
Action: Mouse moved to (738, 494)
Screenshot: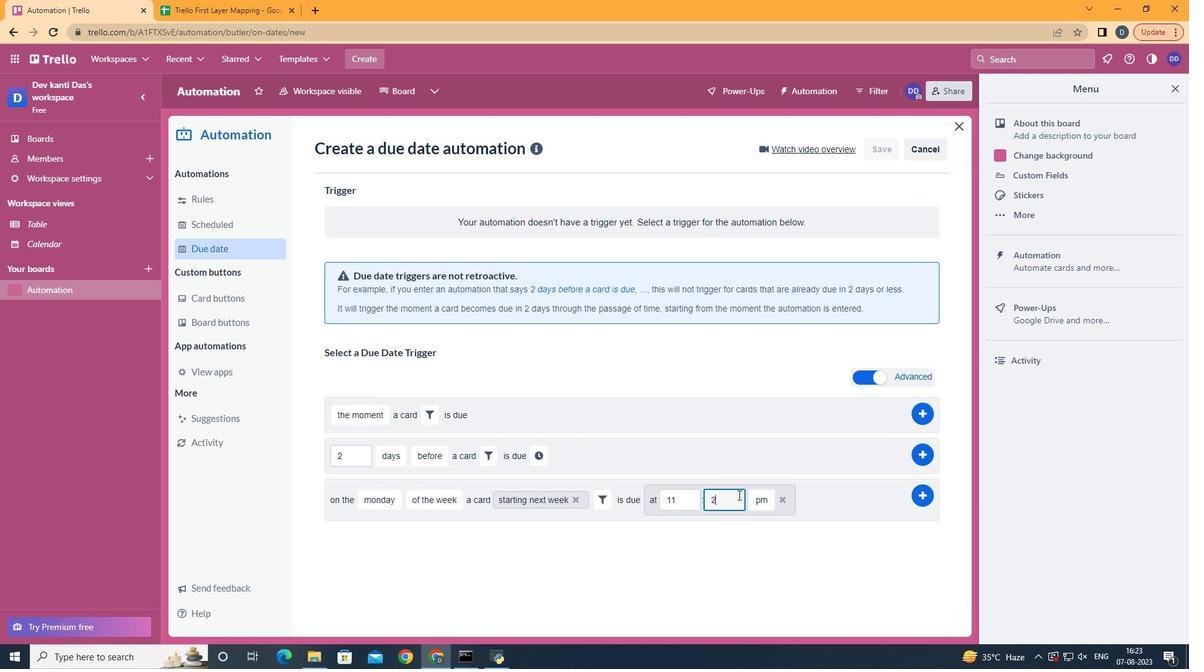 
Action: Key pressed <Key.backspace>00
Screenshot: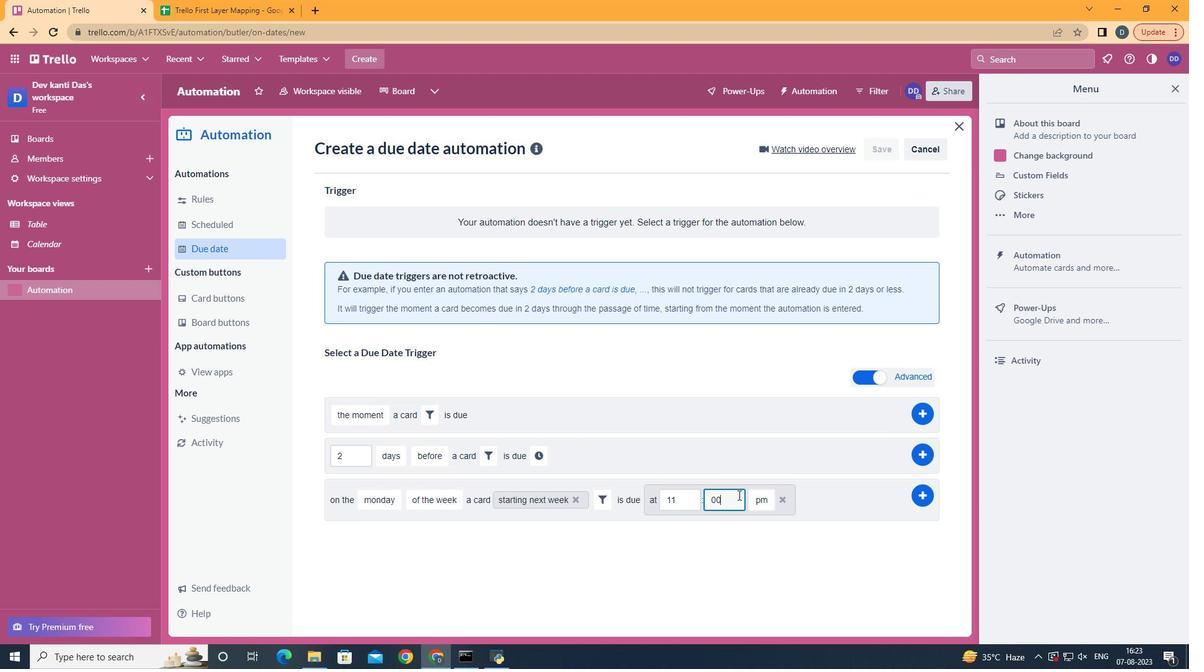 
Action: Mouse moved to (764, 518)
Screenshot: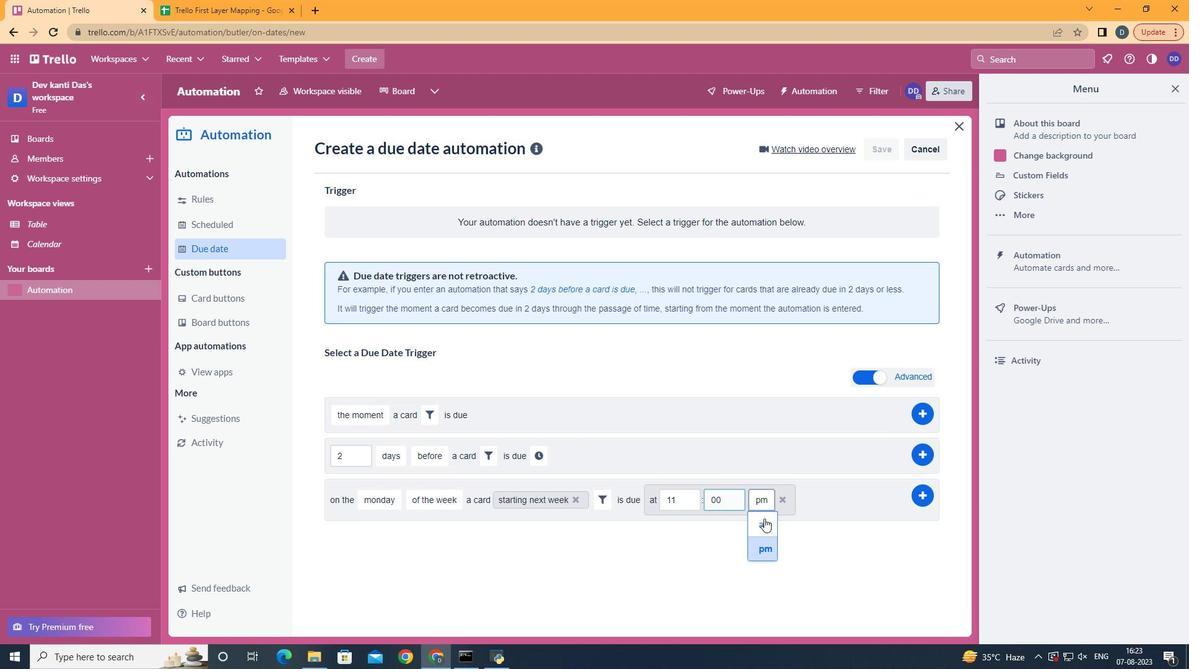 
Action: Mouse pressed left at (764, 518)
Screenshot: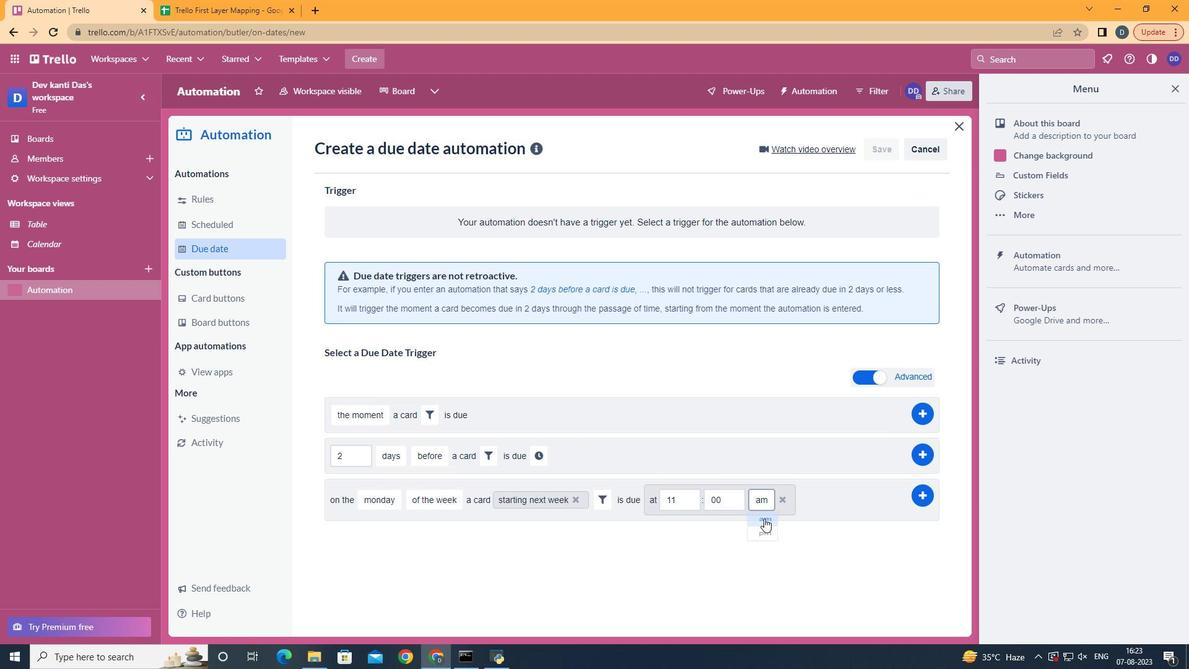 
Action: Mouse moved to (916, 501)
Screenshot: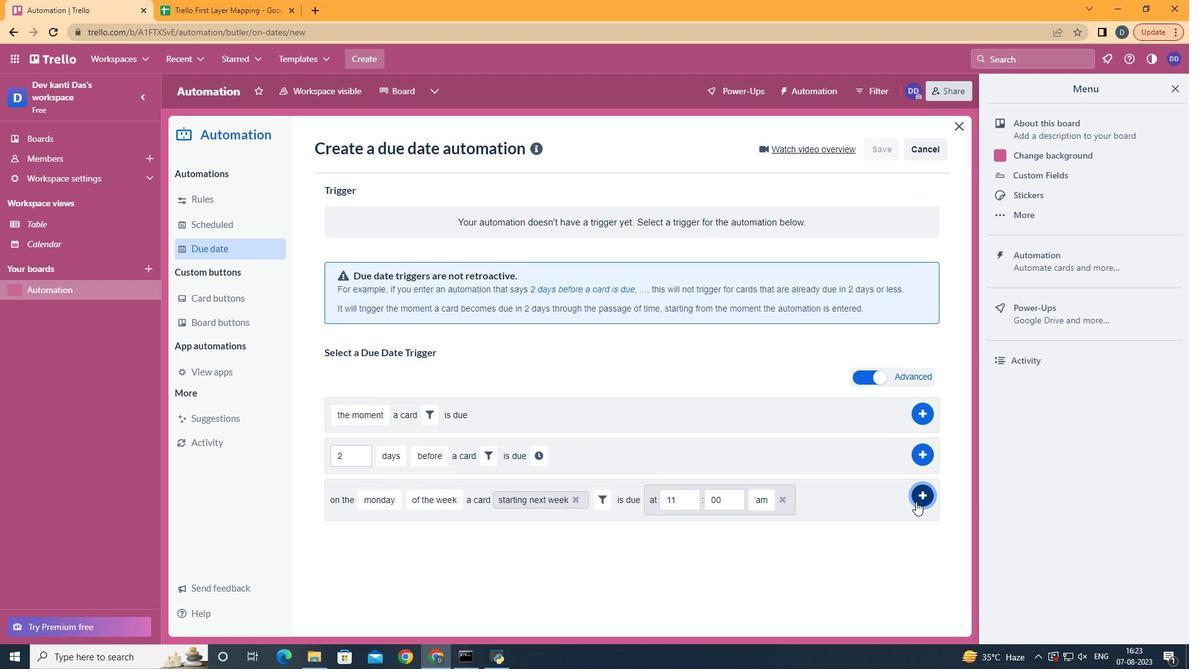 
Action: Mouse pressed left at (916, 501)
Screenshot: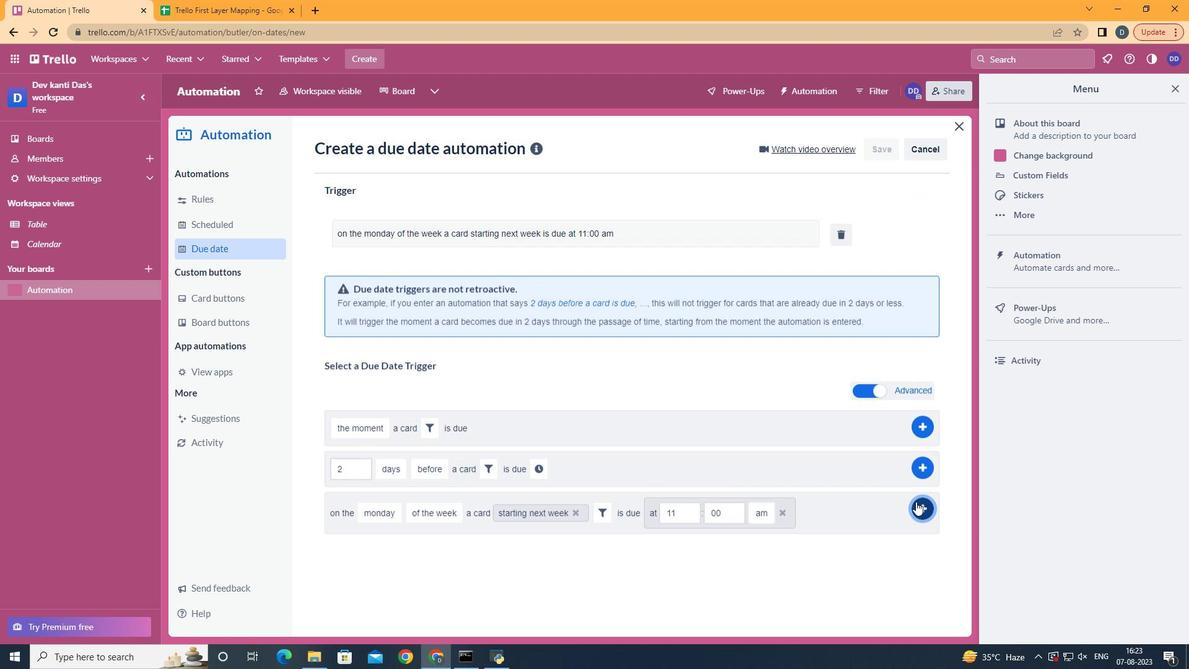 
Action: Mouse moved to (635, 211)
Screenshot: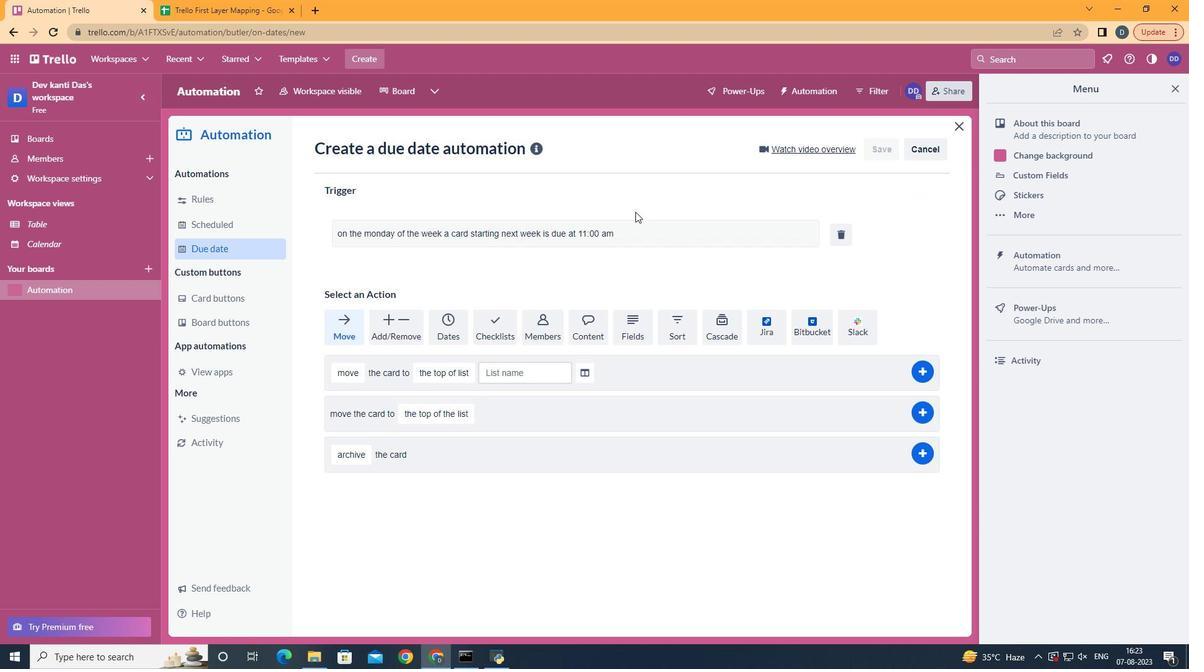 
